 Task: Check the sale-to-list ratio of septic tank in the last 3 years.
Action: Mouse moved to (867, 201)
Screenshot: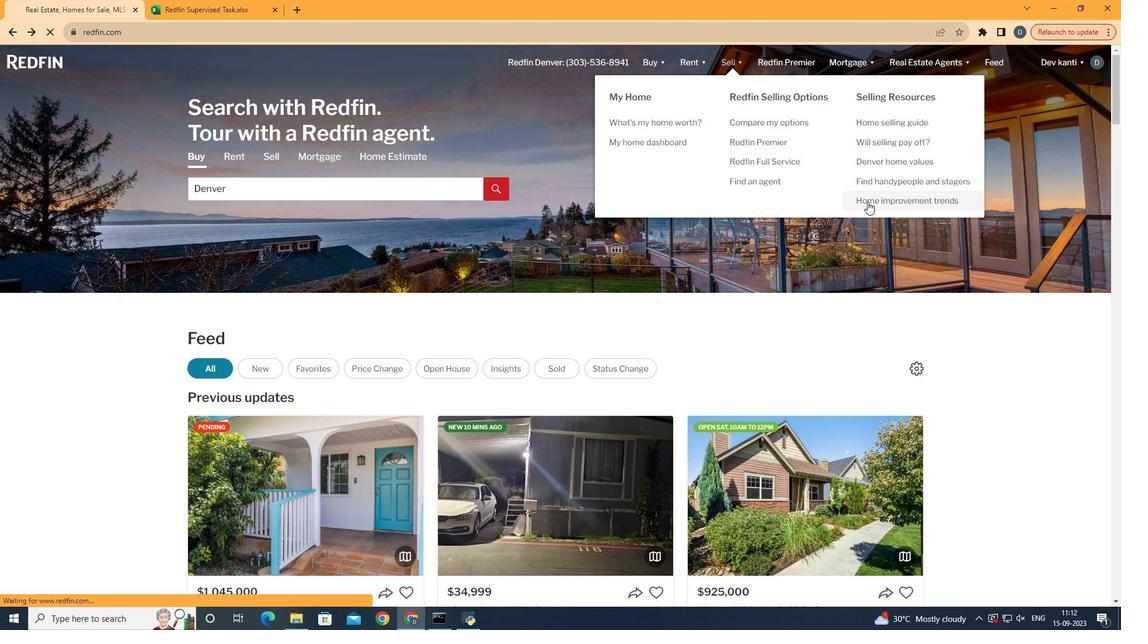 
Action: Mouse pressed left at (867, 201)
Screenshot: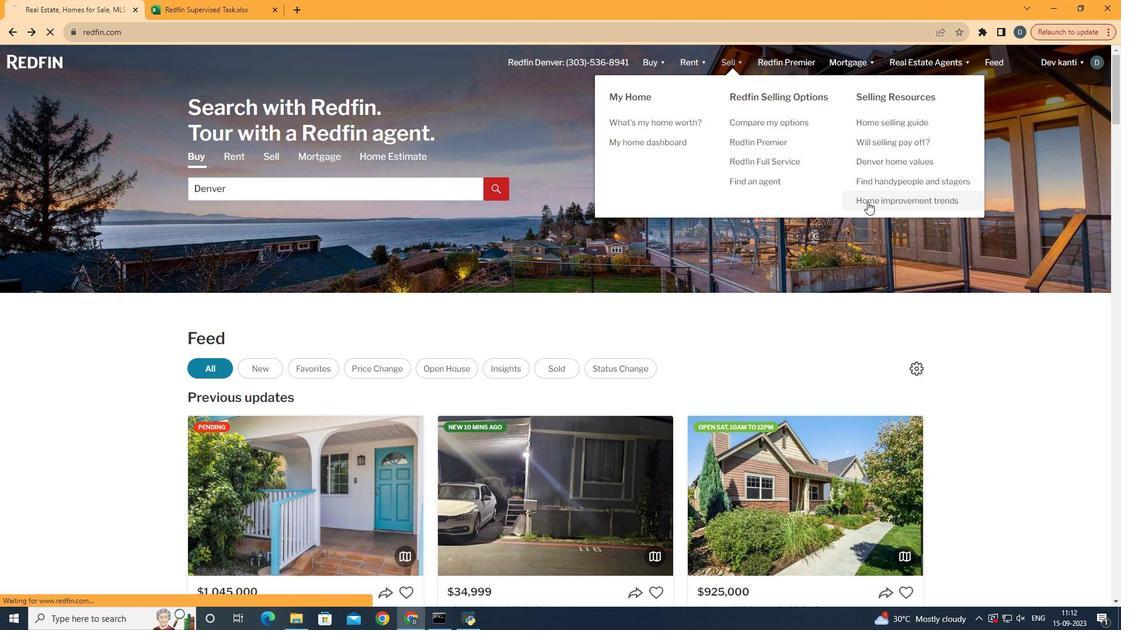 
Action: Mouse moved to (294, 223)
Screenshot: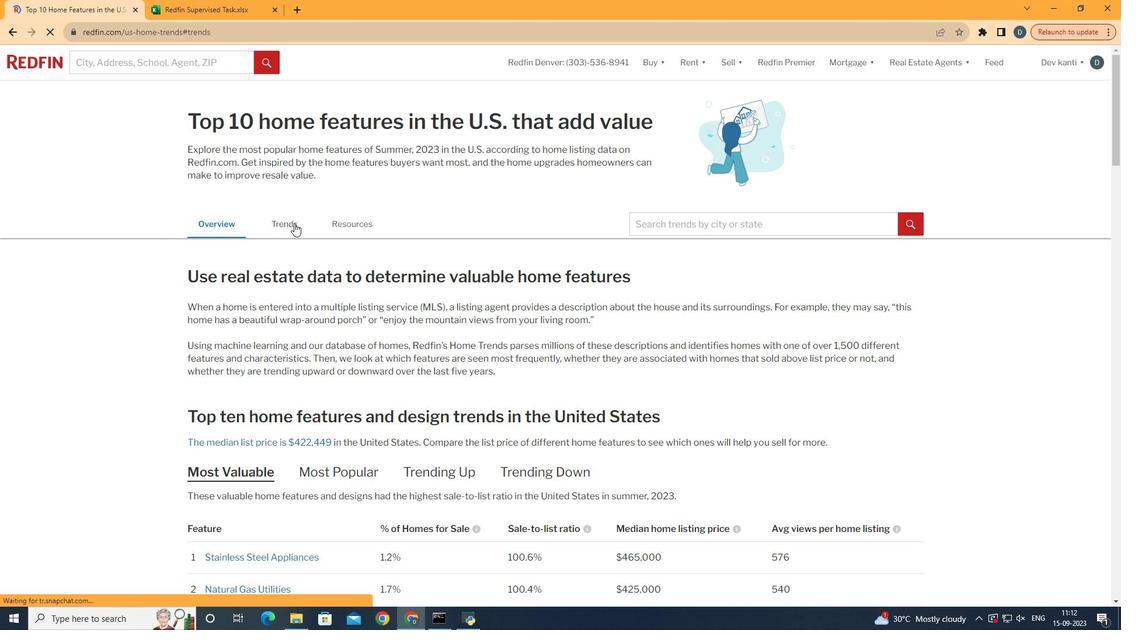 
Action: Mouse pressed left at (294, 223)
Screenshot: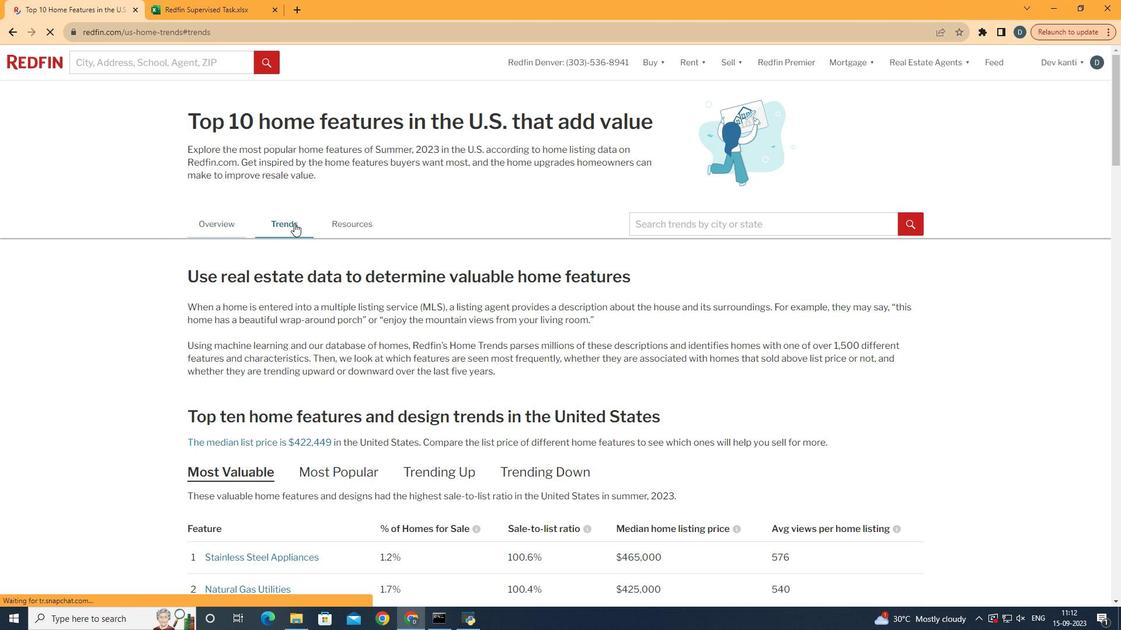 
Action: Mouse moved to (327, 233)
Screenshot: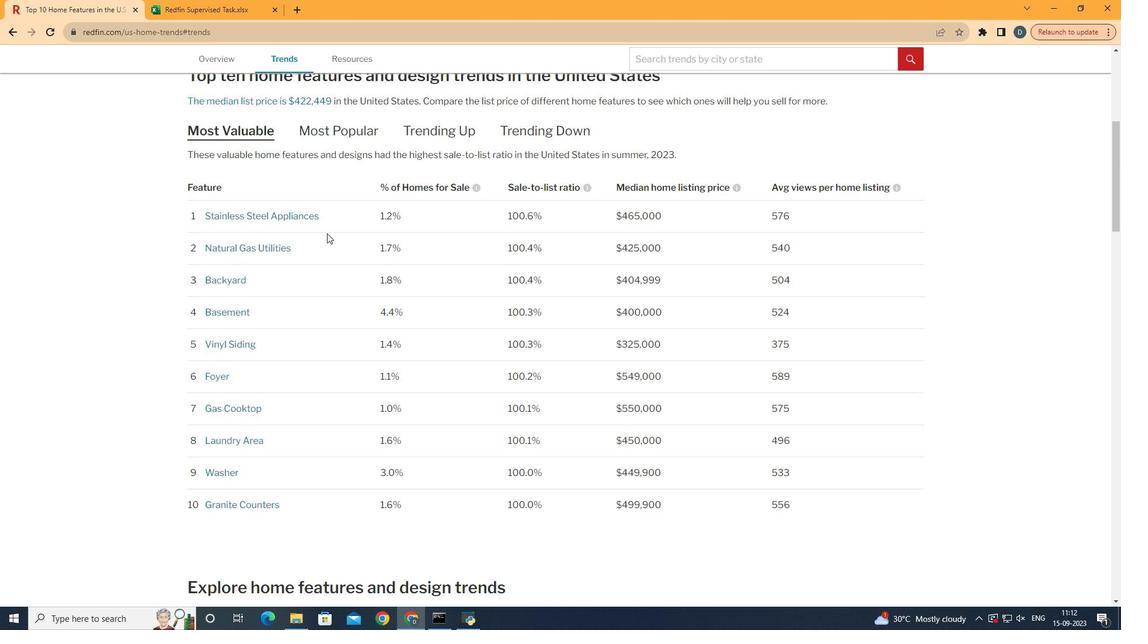 
Action: Mouse scrolled (327, 232) with delta (0, 0)
Screenshot: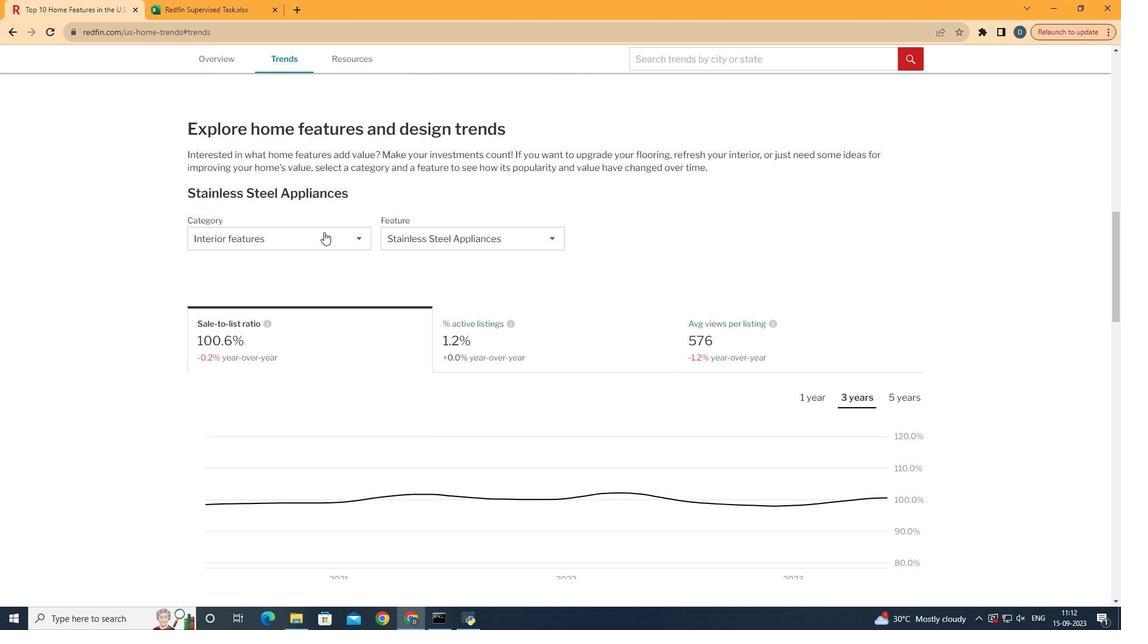 
Action: Mouse scrolled (327, 232) with delta (0, 0)
Screenshot: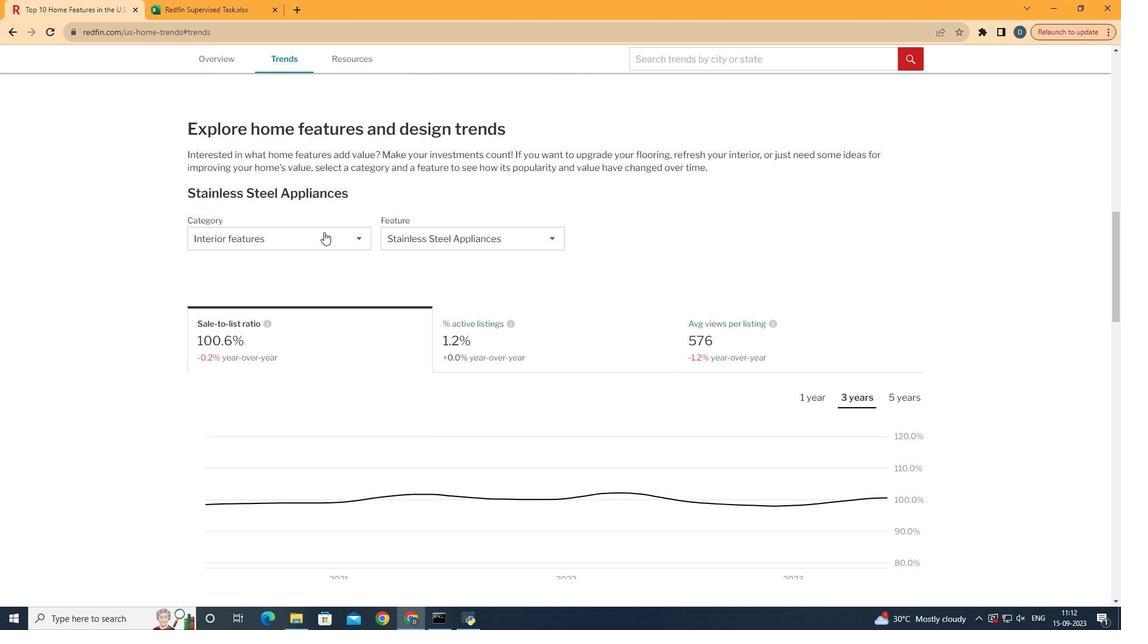 
Action: Mouse scrolled (327, 232) with delta (0, 0)
Screenshot: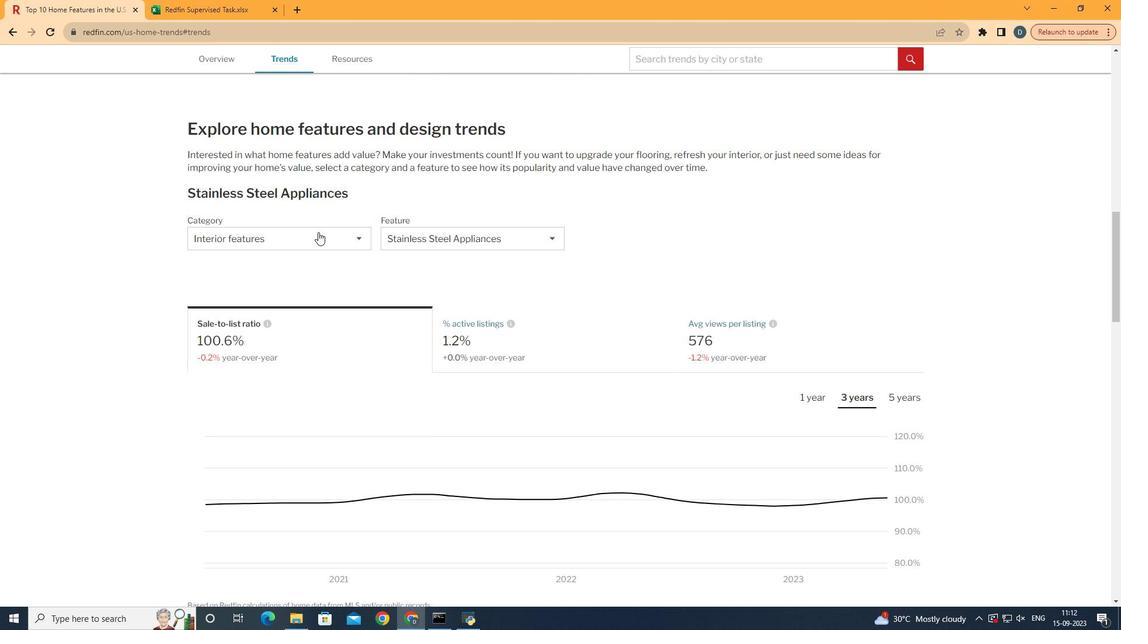 
Action: Mouse scrolled (327, 232) with delta (0, 0)
Screenshot: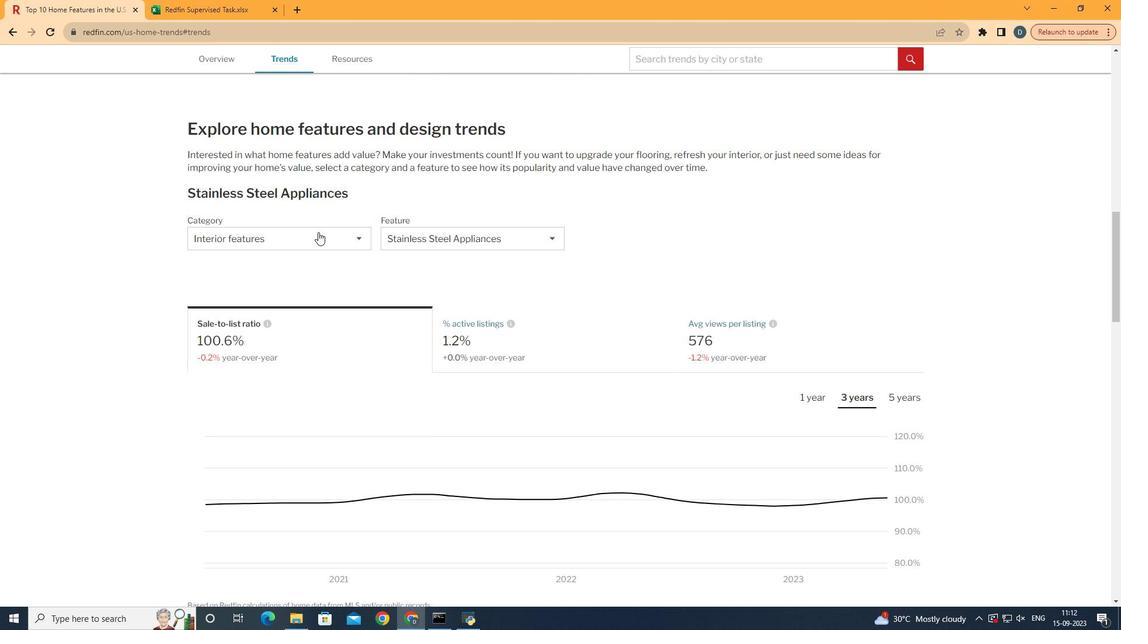 
Action: Mouse scrolled (327, 232) with delta (0, 0)
Screenshot: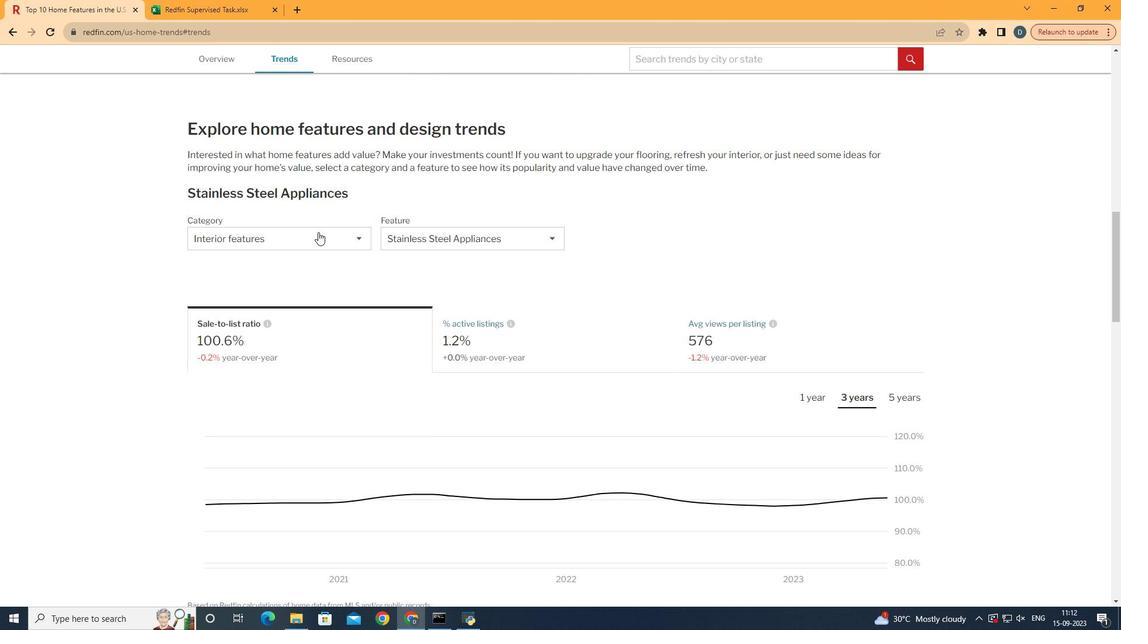 
Action: Mouse scrolled (327, 232) with delta (0, 0)
Screenshot: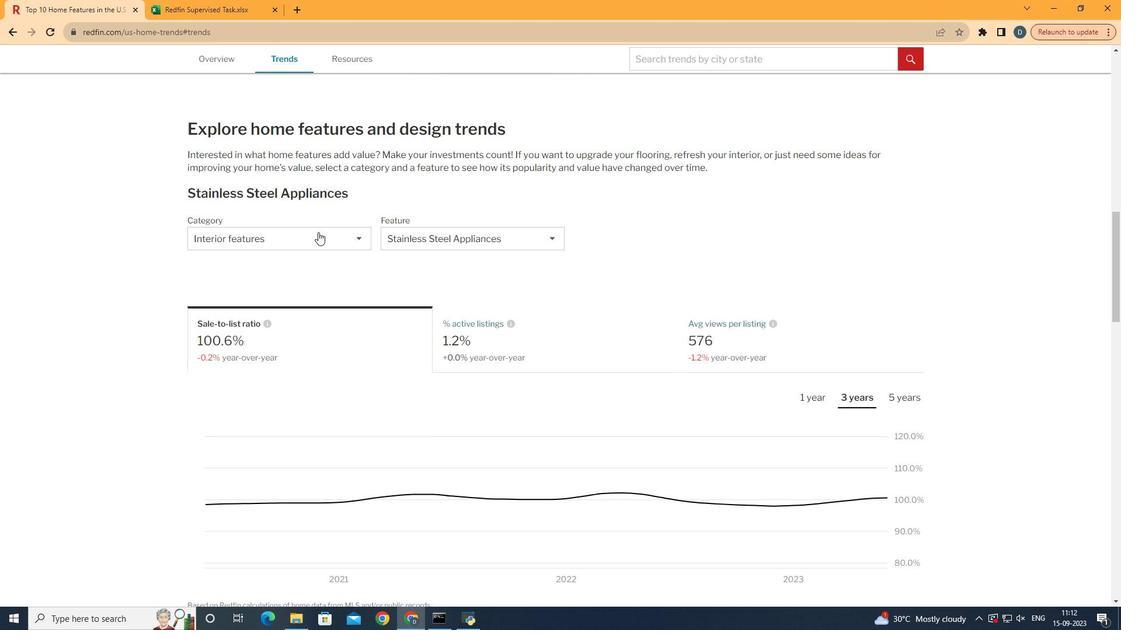 
Action: Mouse scrolled (327, 232) with delta (0, 0)
Screenshot: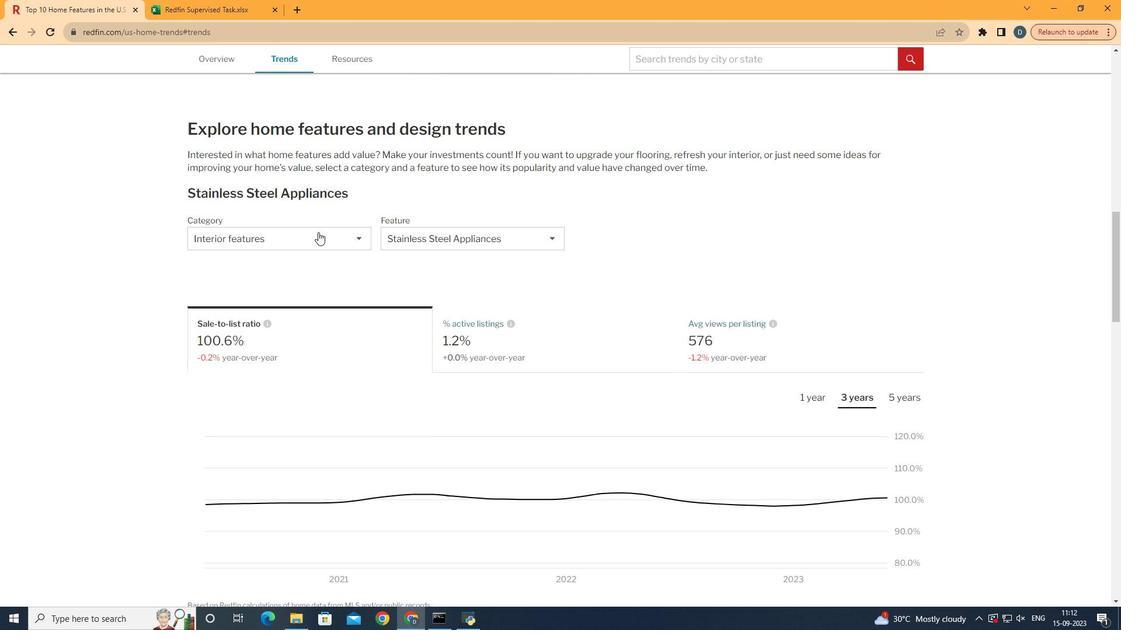 
Action: Mouse moved to (327, 234)
Screenshot: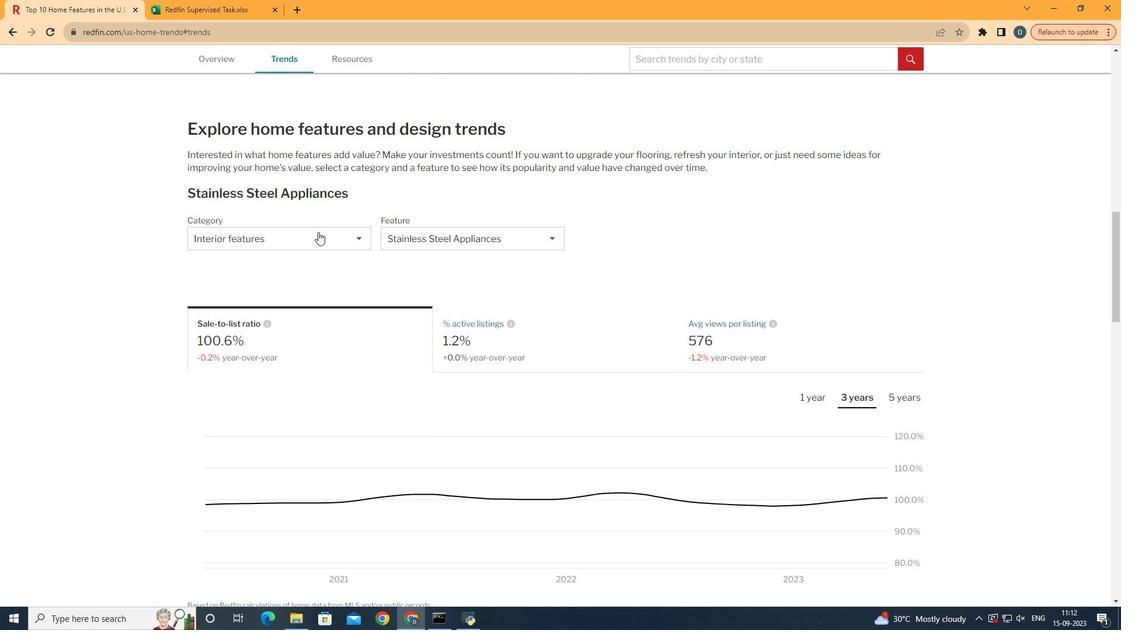 
Action: Mouse scrolled (327, 233) with delta (0, 0)
Screenshot: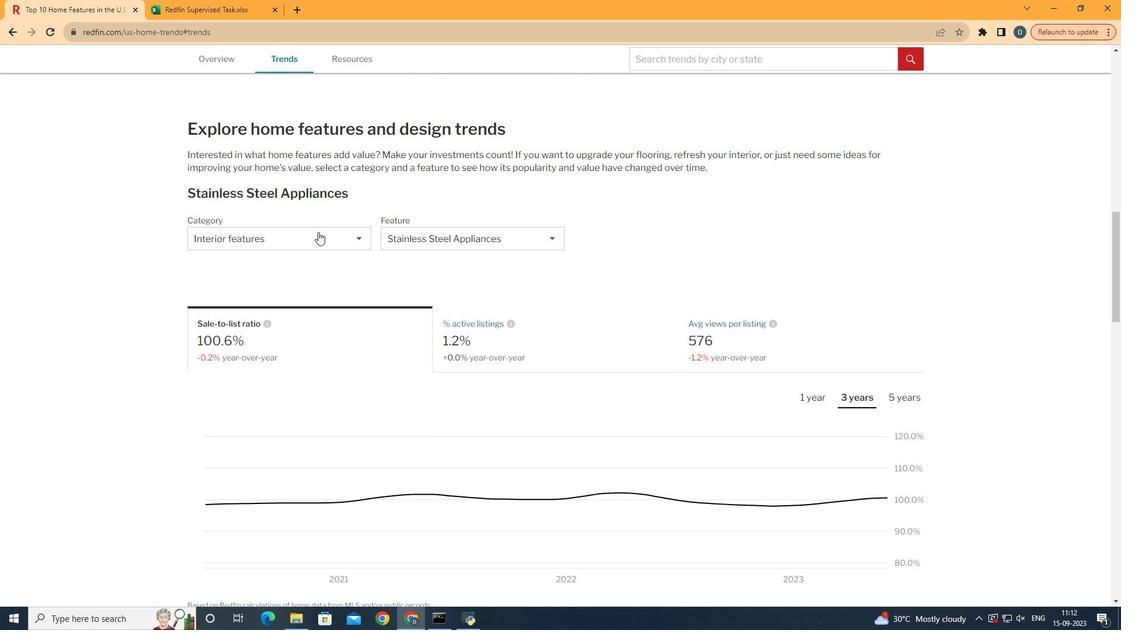 
Action: Mouse moved to (314, 232)
Screenshot: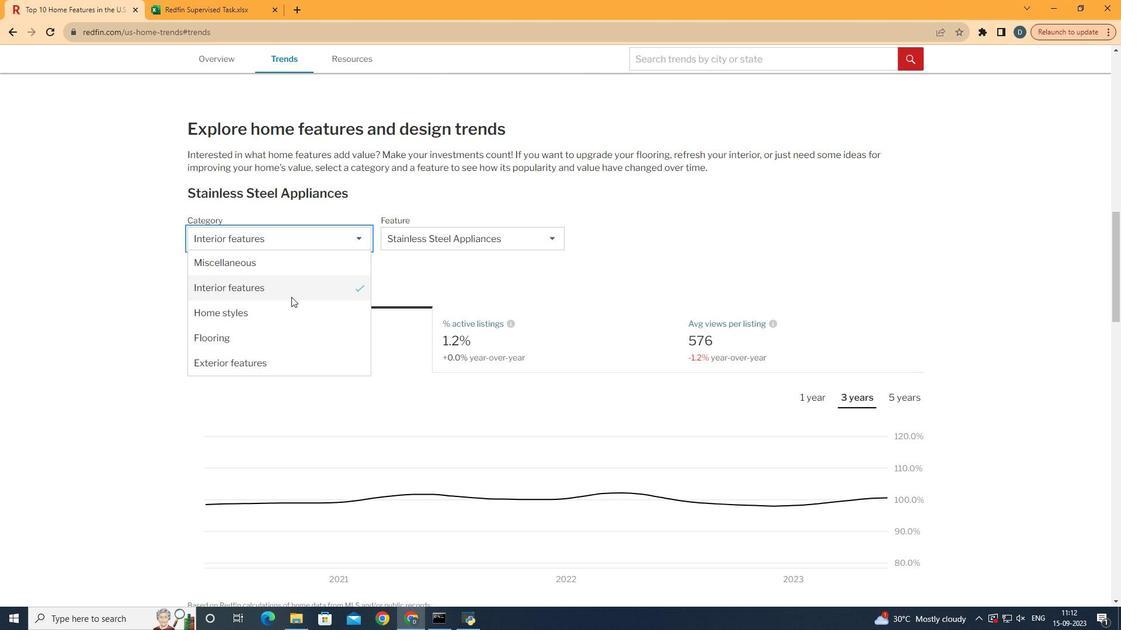 
Action: Mouse pressed left at (314, 232)
Screenshot: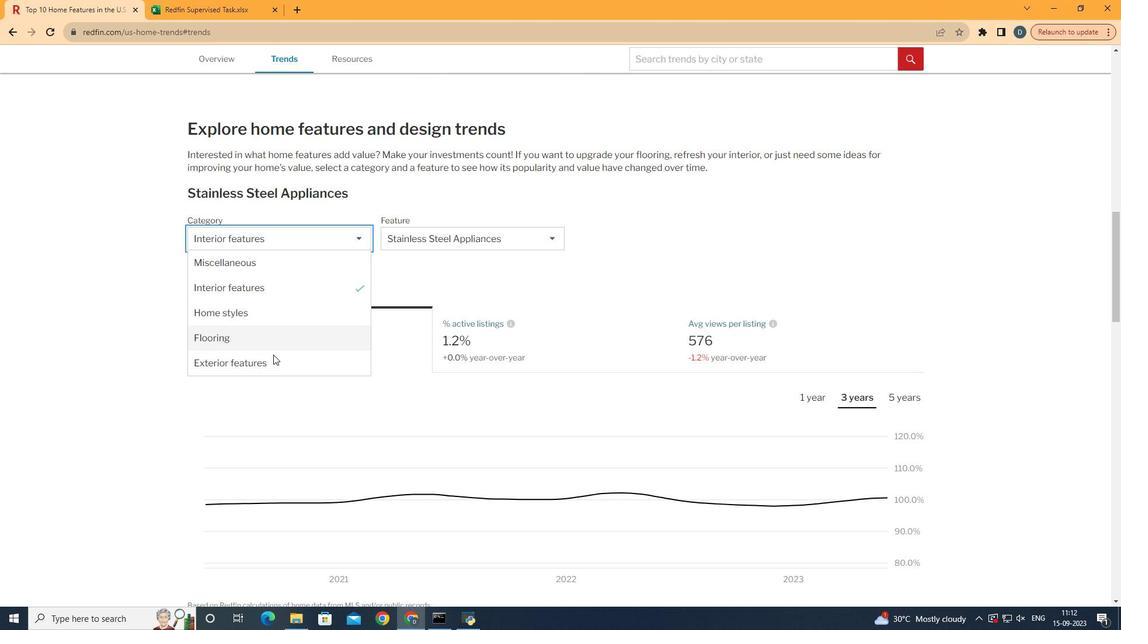 
Action: Mouse moved to (274, 373)
Screenshot: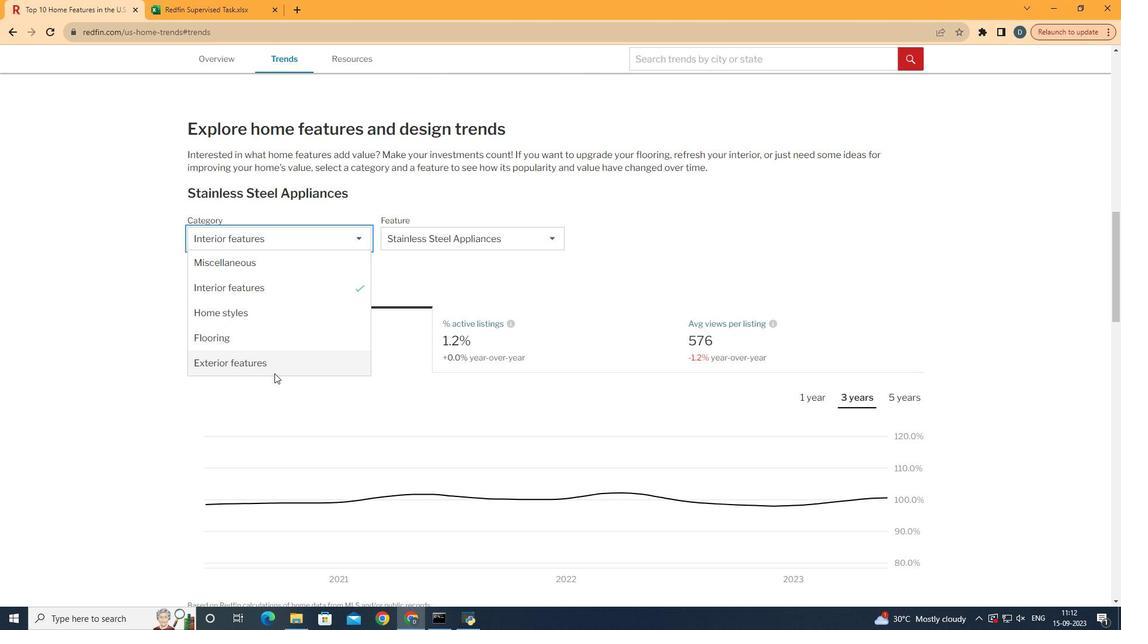 
Action: Mouse pressed left at (274, 373)
Screenshot: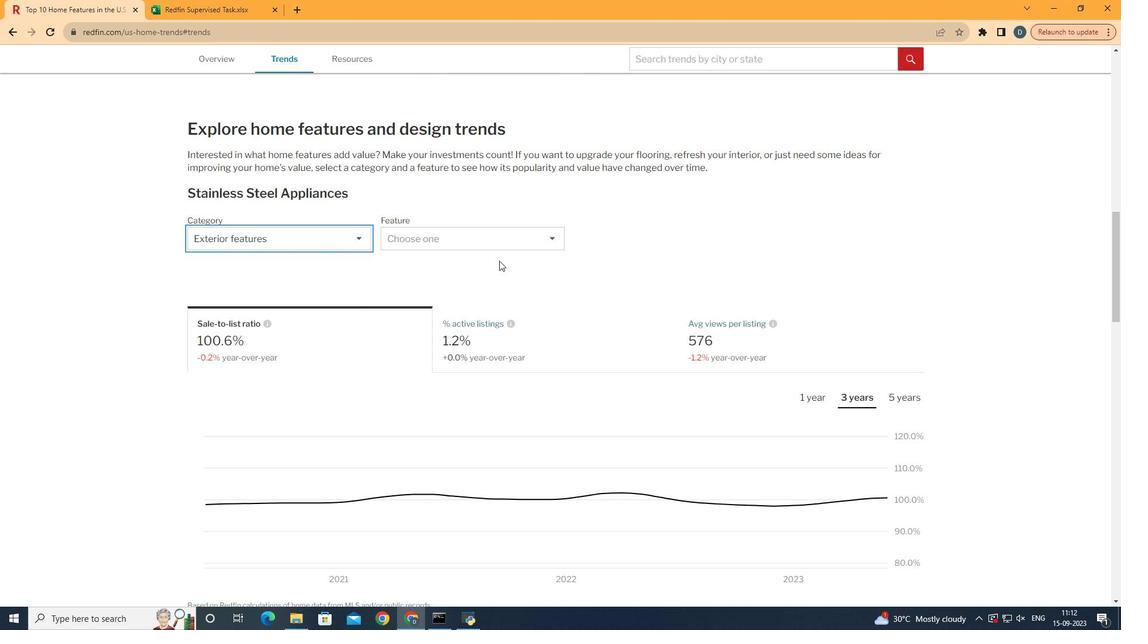 
Action: Mouse moved to (501, 248)
Screenshot: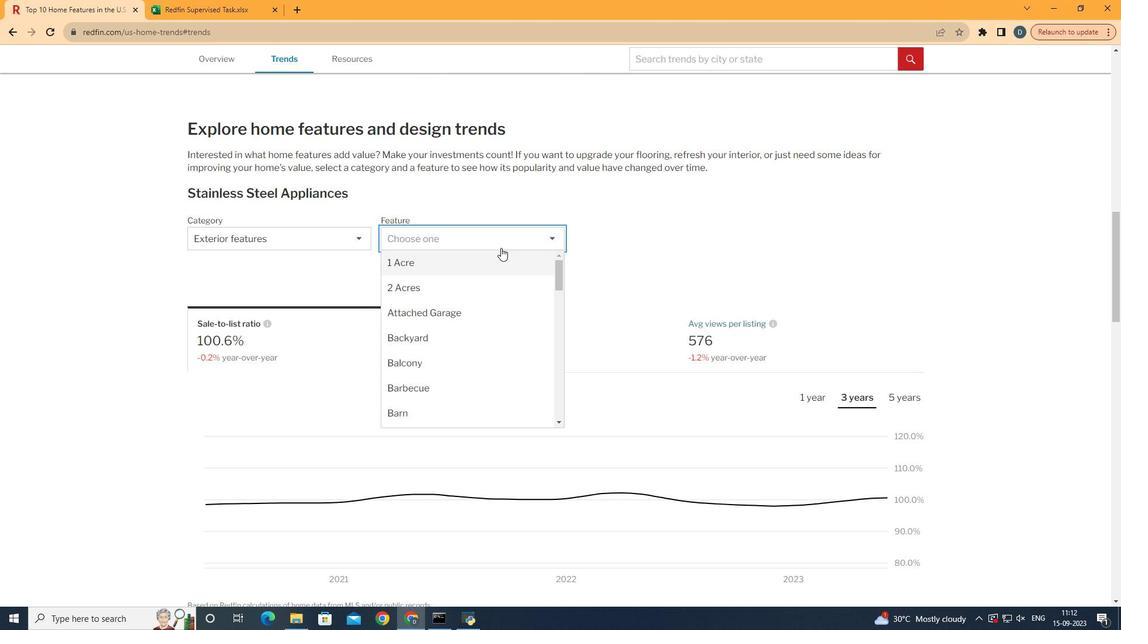 
Action: Mouse pressed left at (501, 248)
Screenshot: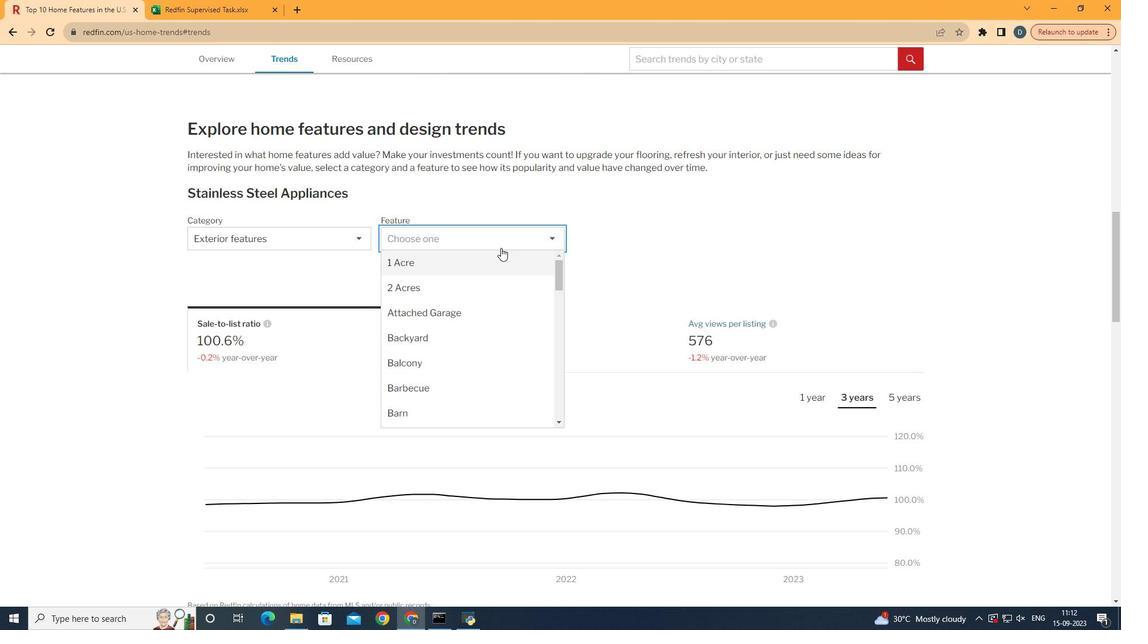 
Action: Mouse moved to (507, 301)
Screenshot: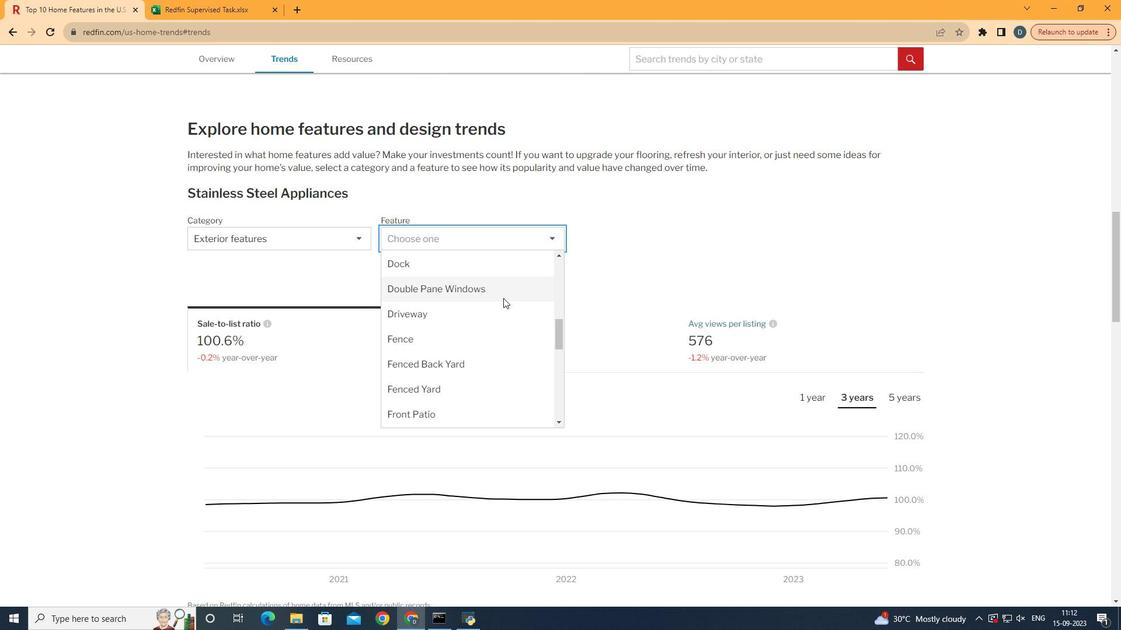
Action: Mouse scrolled (507, 300) with delta (0, 0)
Screenshot: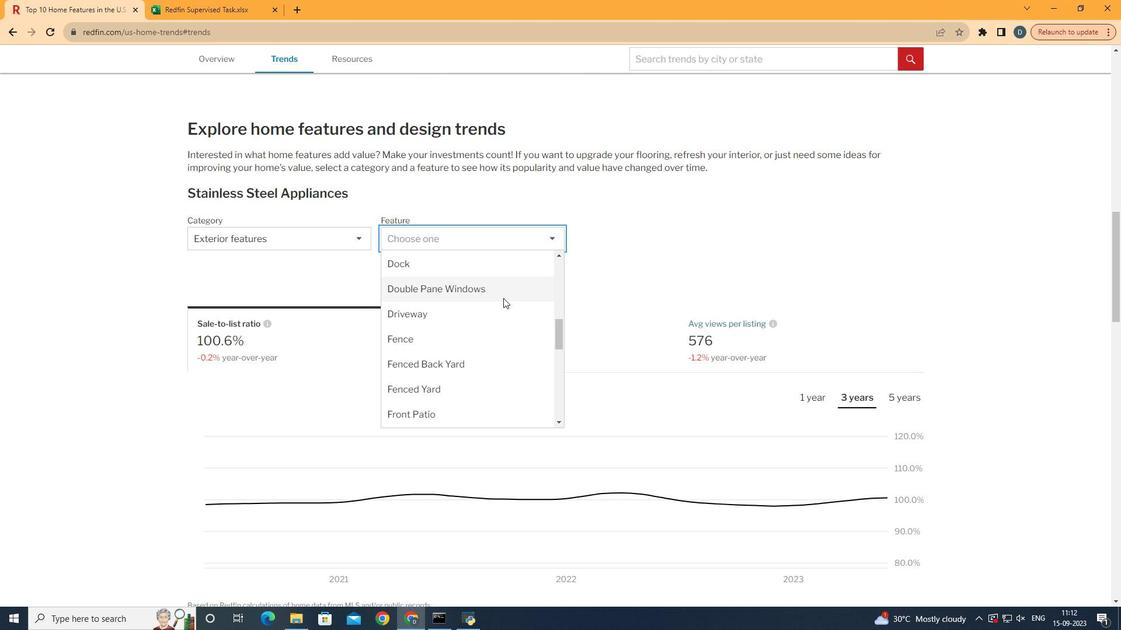 
Action: Mouse moved to (506, 302)
Screenshot: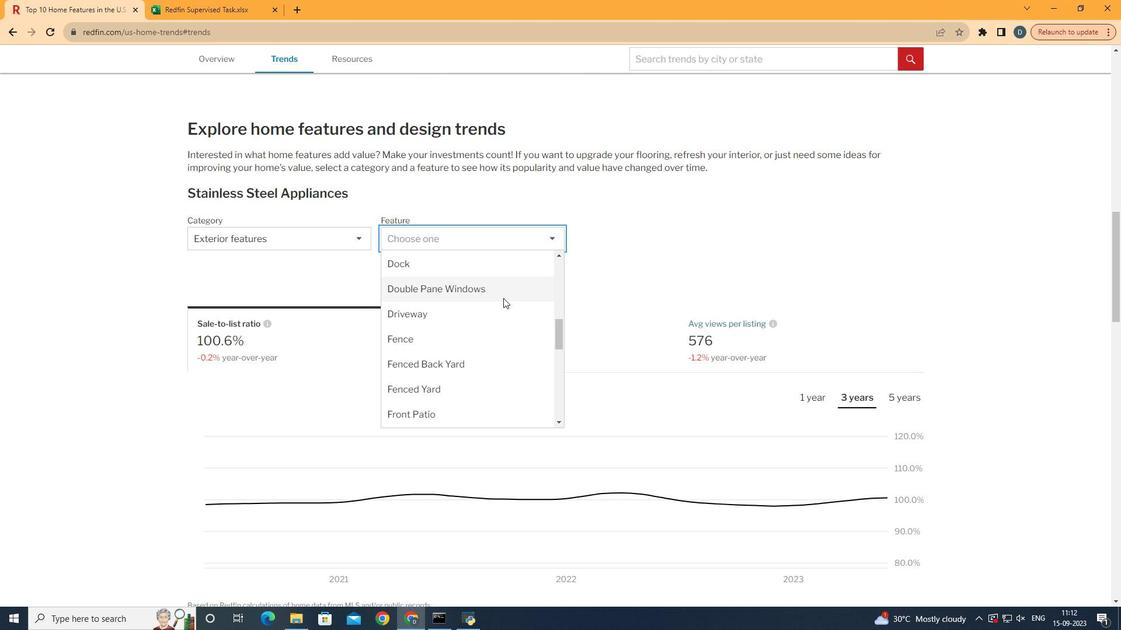 
Action: Mouse scrolled (506, 301) with delta (0, 0)
Screenshot: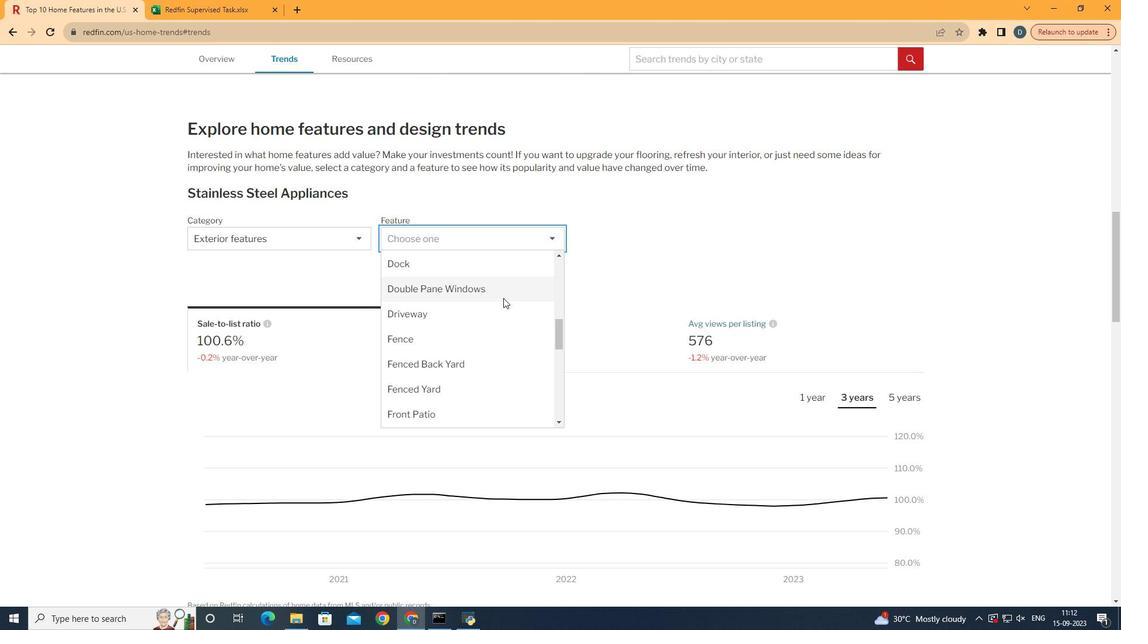 
Action: Mouse scrolled (506, 301) with delta (0, 0)
Screenshot: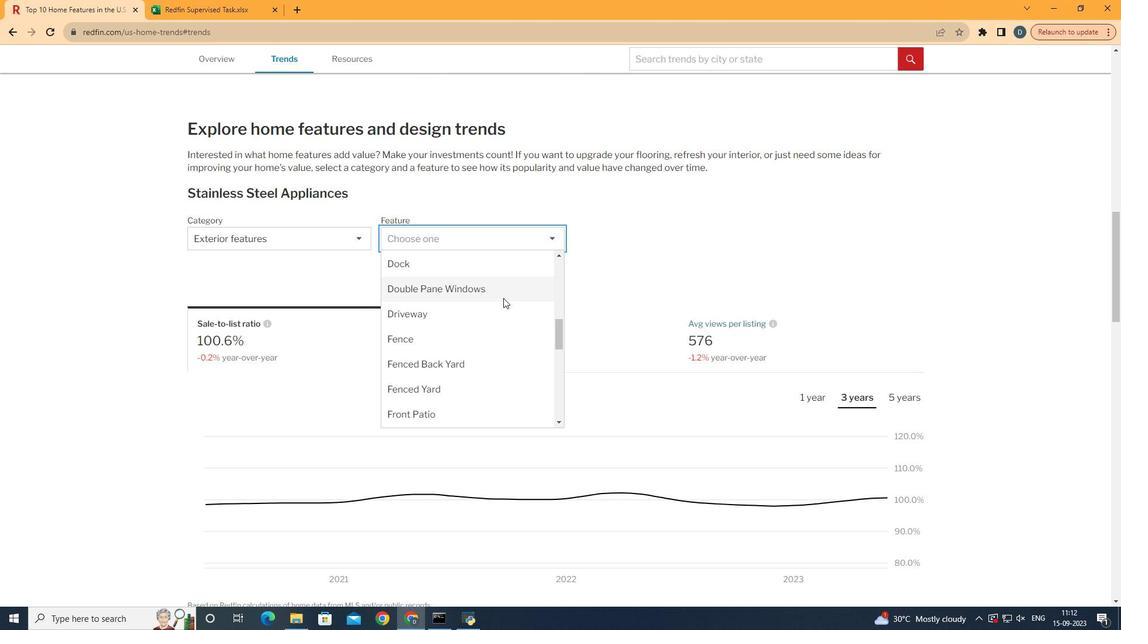 
Action: Mouse scrolled (506, 301) with delta (0, 0)
Screenshot: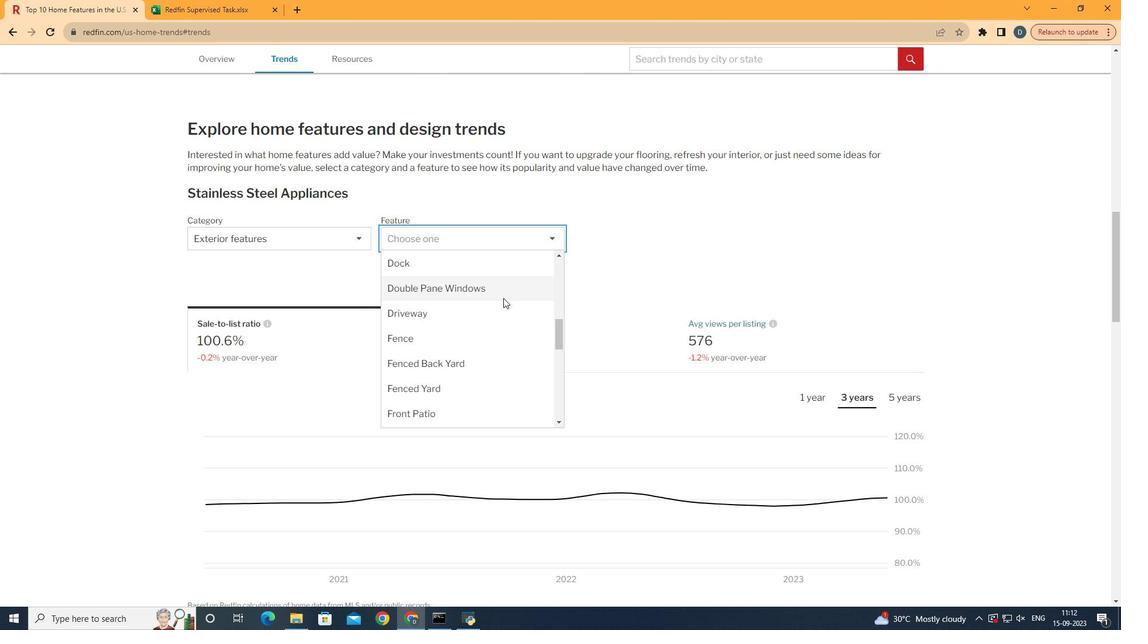 
Action: Mouse scrolled (506, 301) with delta (0, 0)
Screenshot: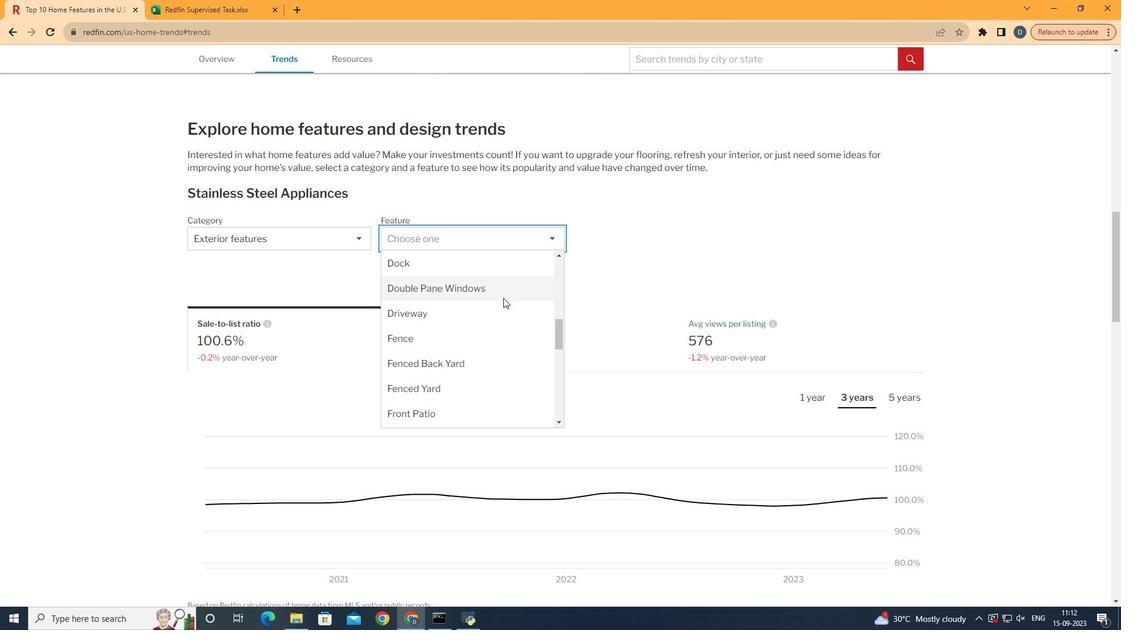 
Action: Mouse scrolled (506, 301) with delta (0, 0)
Screenshot: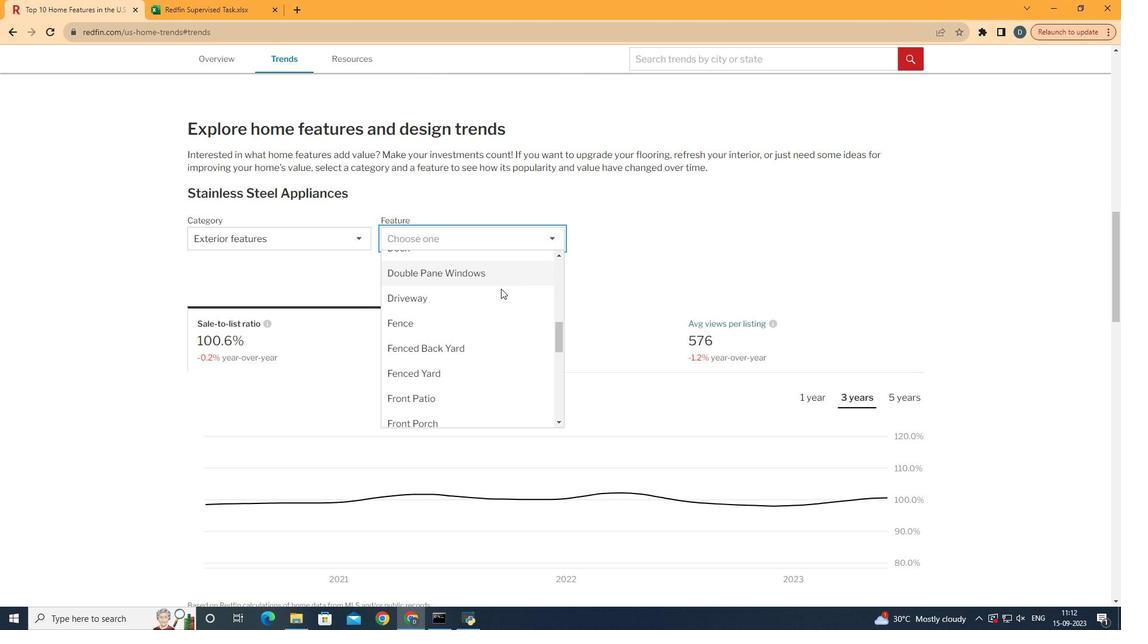 
Action: Mouse moved to (503, 298)
Screenshot: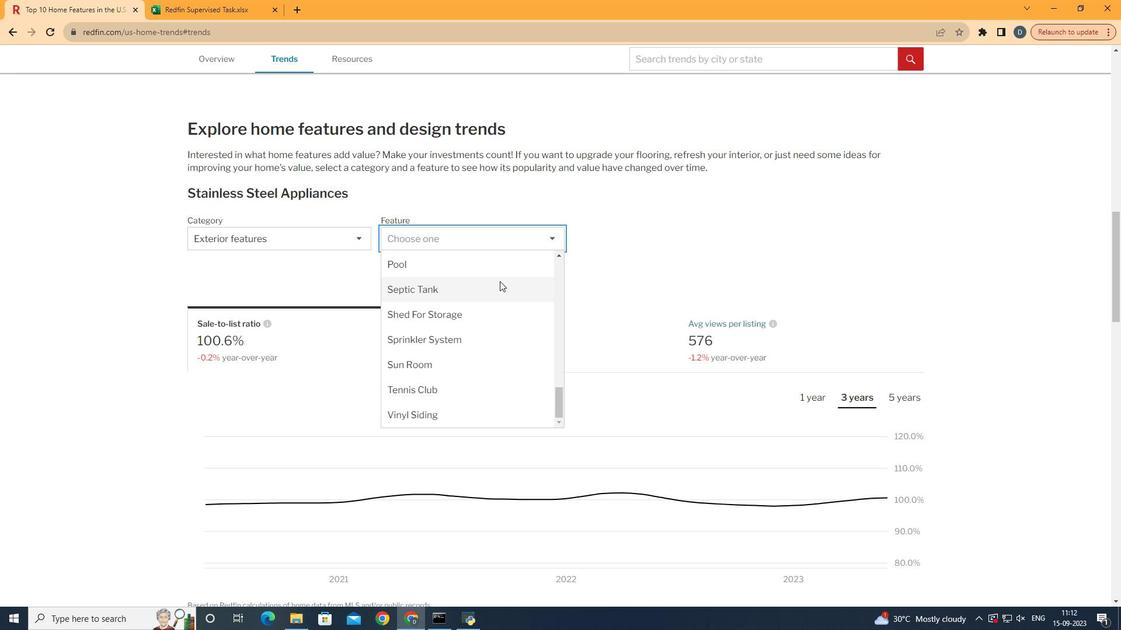 
Action: Mouse scrolled (503, 297) with delta (0, 0)
Screenshot: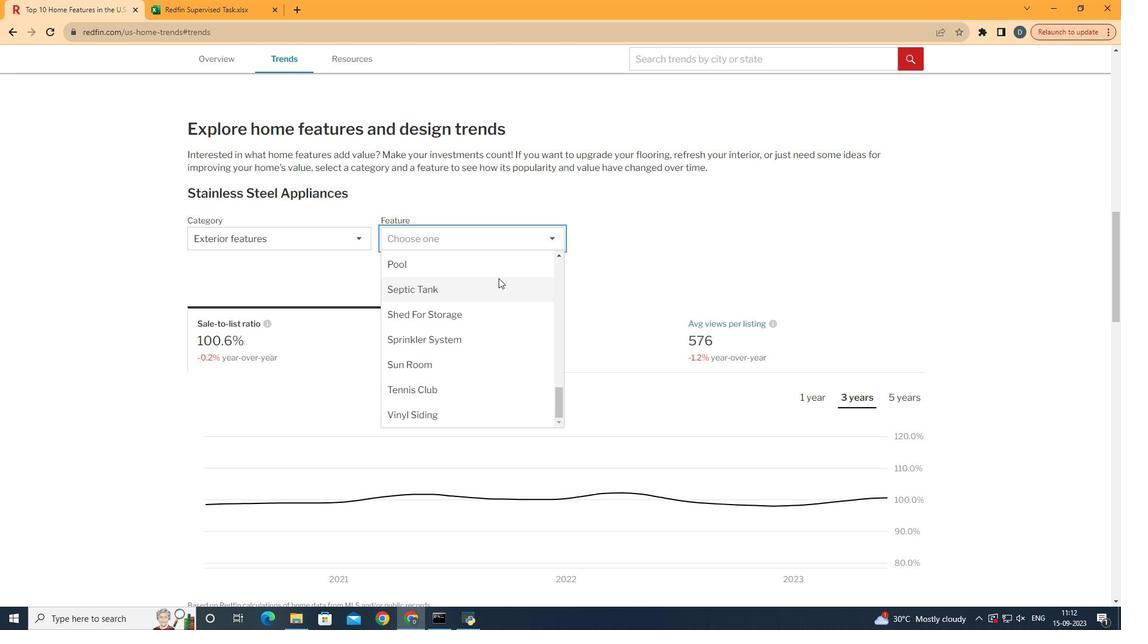 
Action: Mouse scrolled (503, 297) with delta (0, 0)
Screenshot: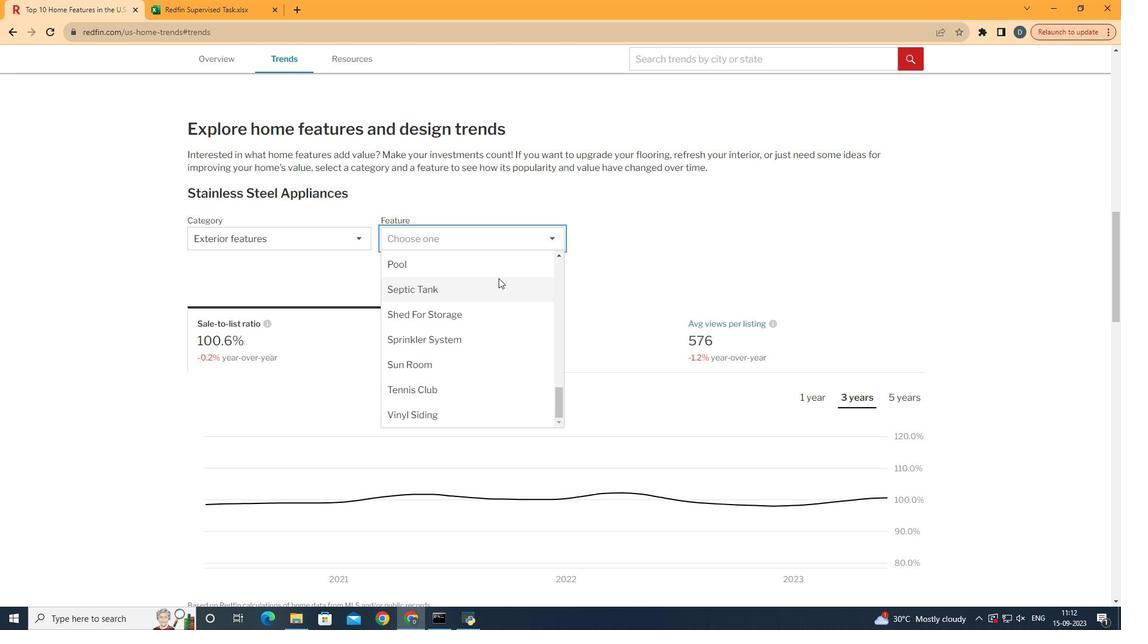 
Action: Mouse scrolled (503, 297) with delta (0, 0)
Screenshot: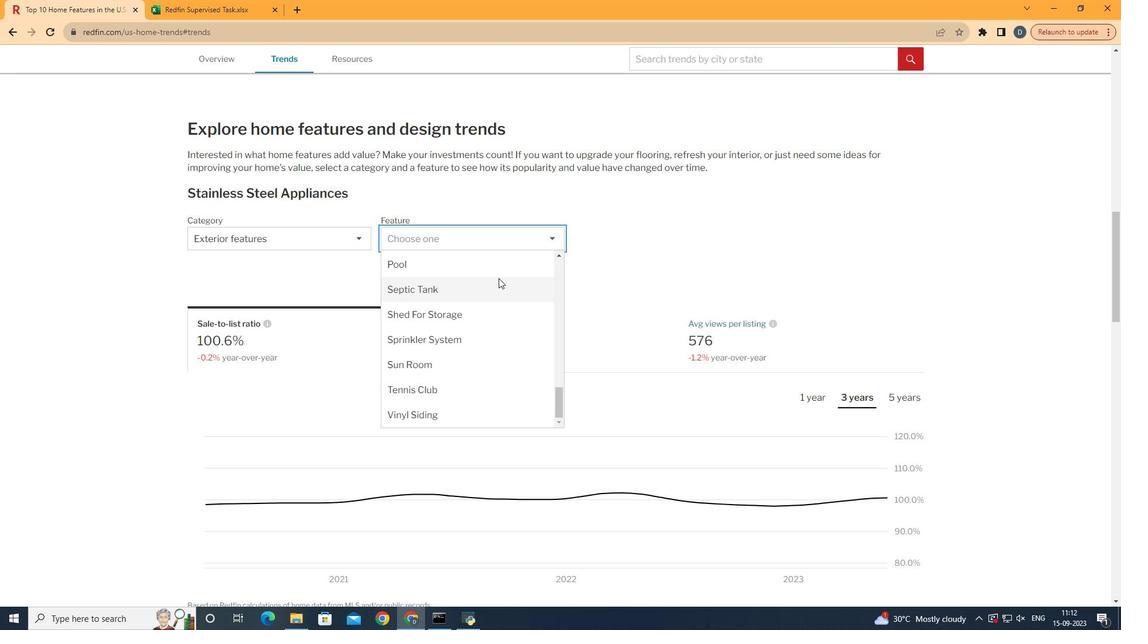 
Action: Mouse scrolled (503, 297) with delta (0, 0)
Screenshot: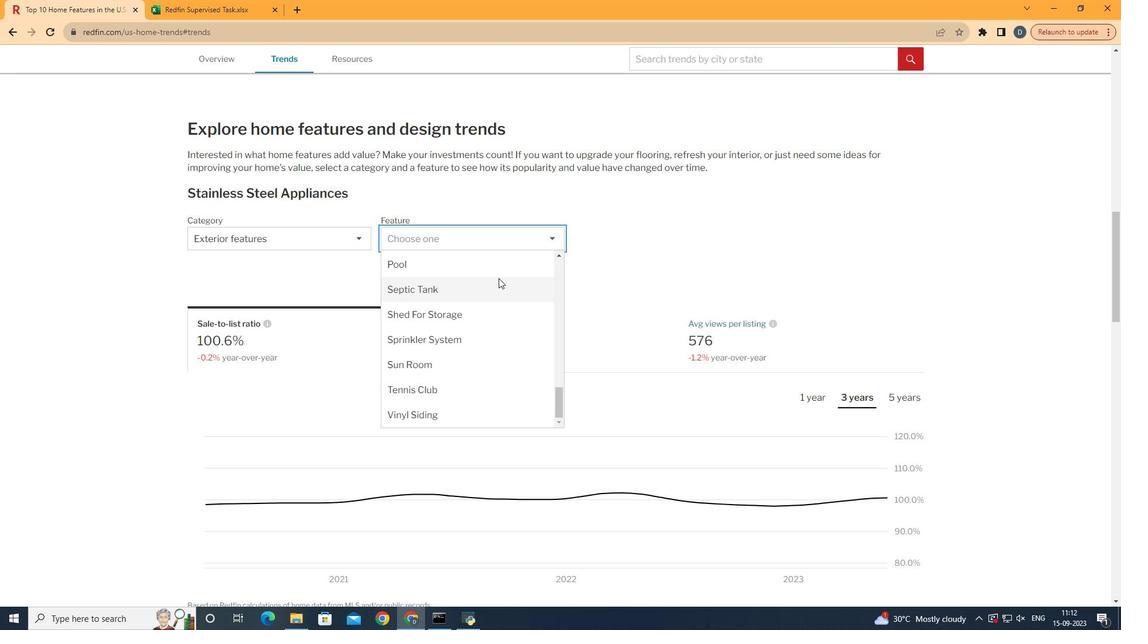 
Action: Mouse moved to (503, 297)
Screenshot: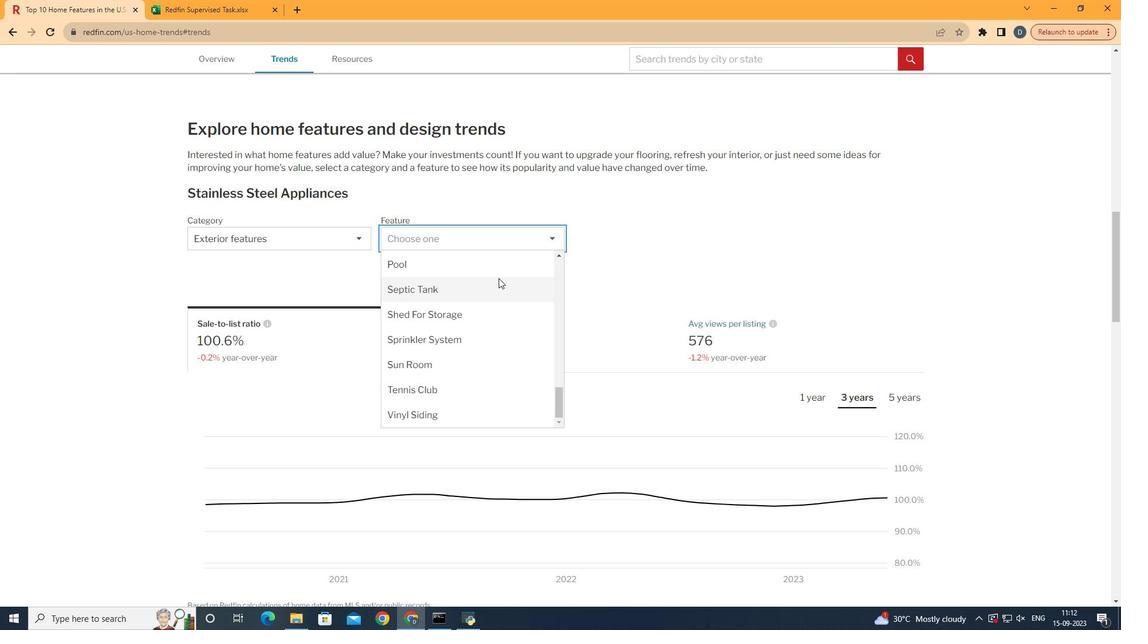 
Action: Mouse scrolled (503, 296) with delta (0, 0)
Screenshot: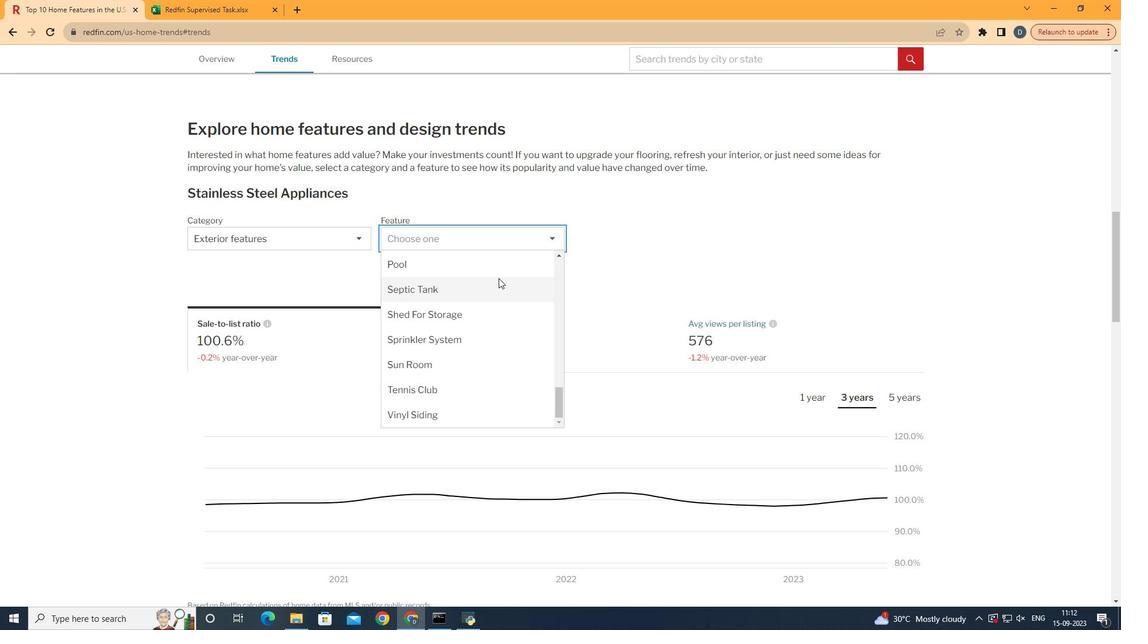 
Action: Mouse moved to (502, 293)
Screenshot: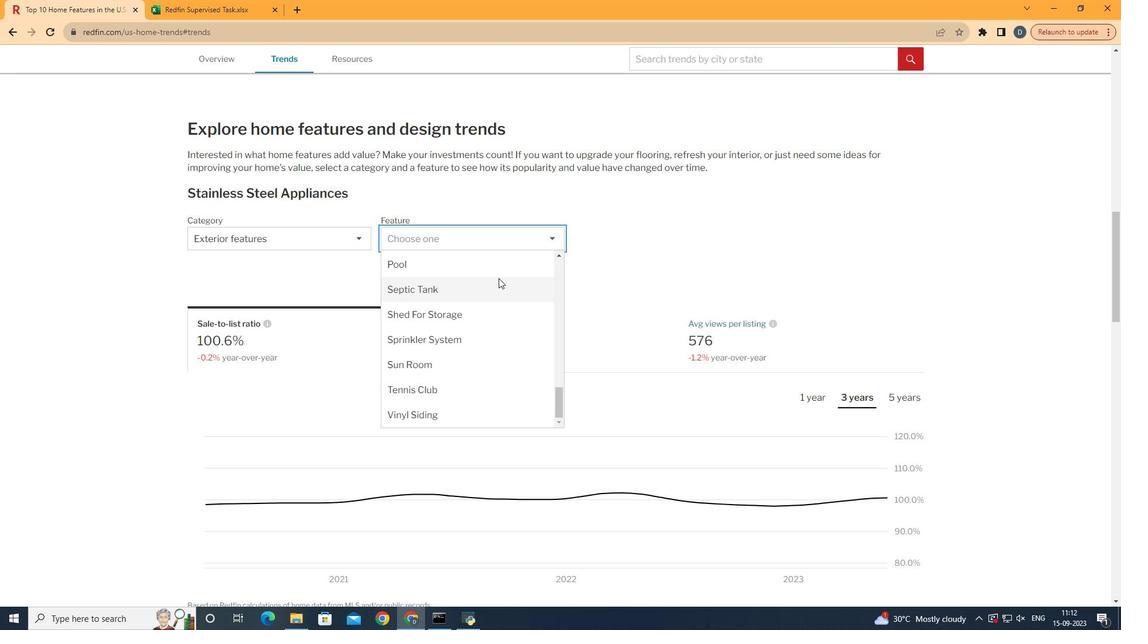 
Action: Mouse scrolled (502, 293) with delta (0, 0)
Screenshot: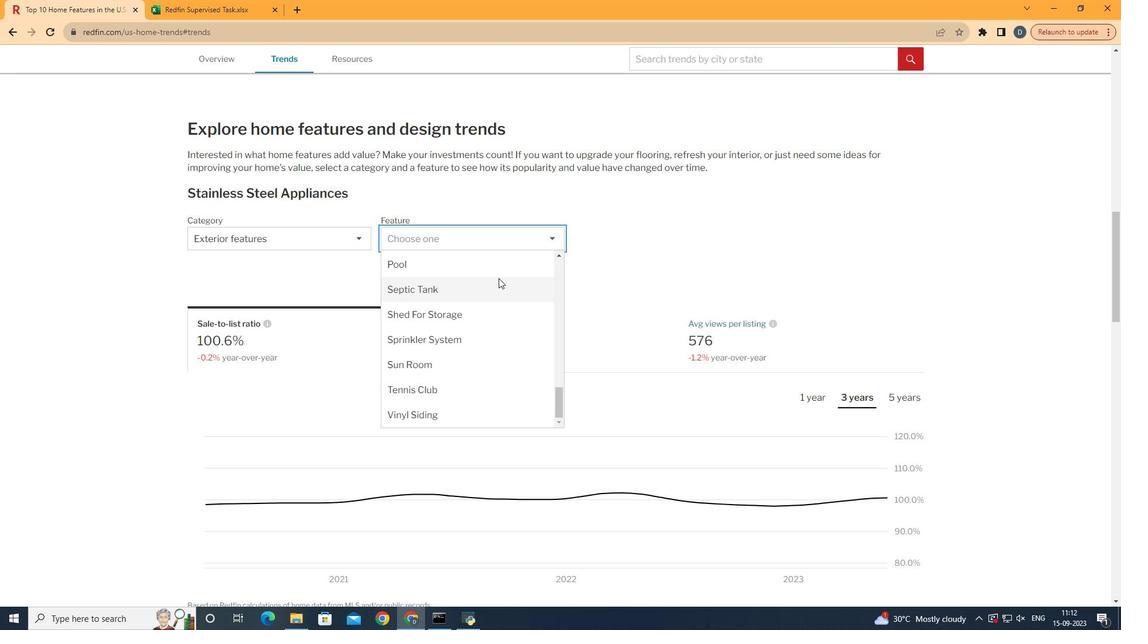 
Action: Mouse moved to (501, 289)
Screenshot: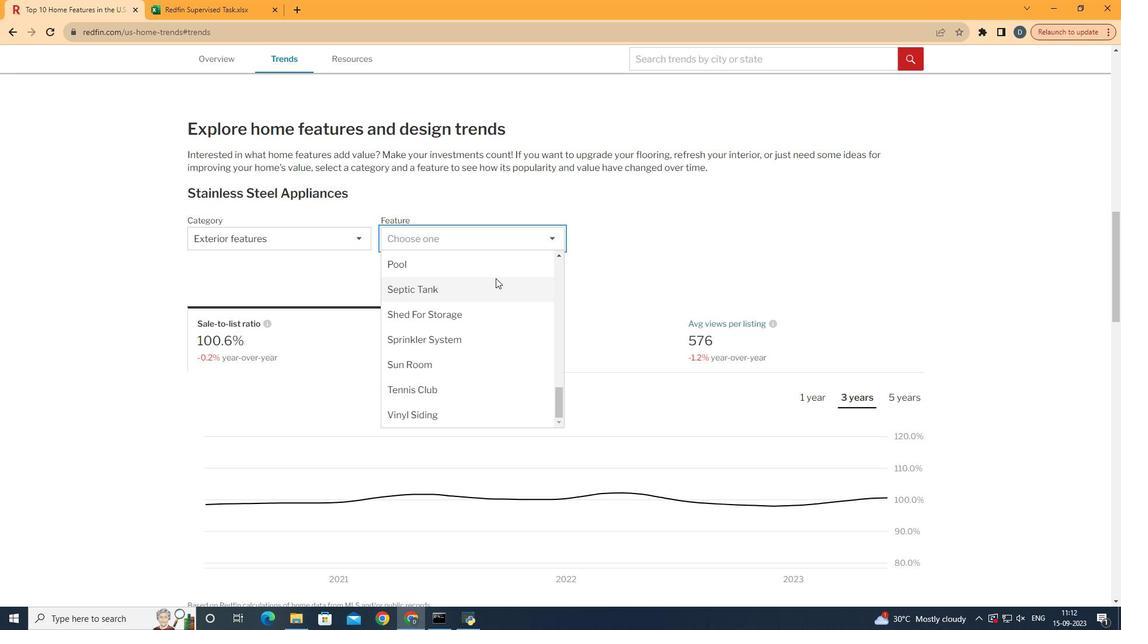 
Action: Mouse scrolled (501, 289) with delta (0, 0)
Screenshot: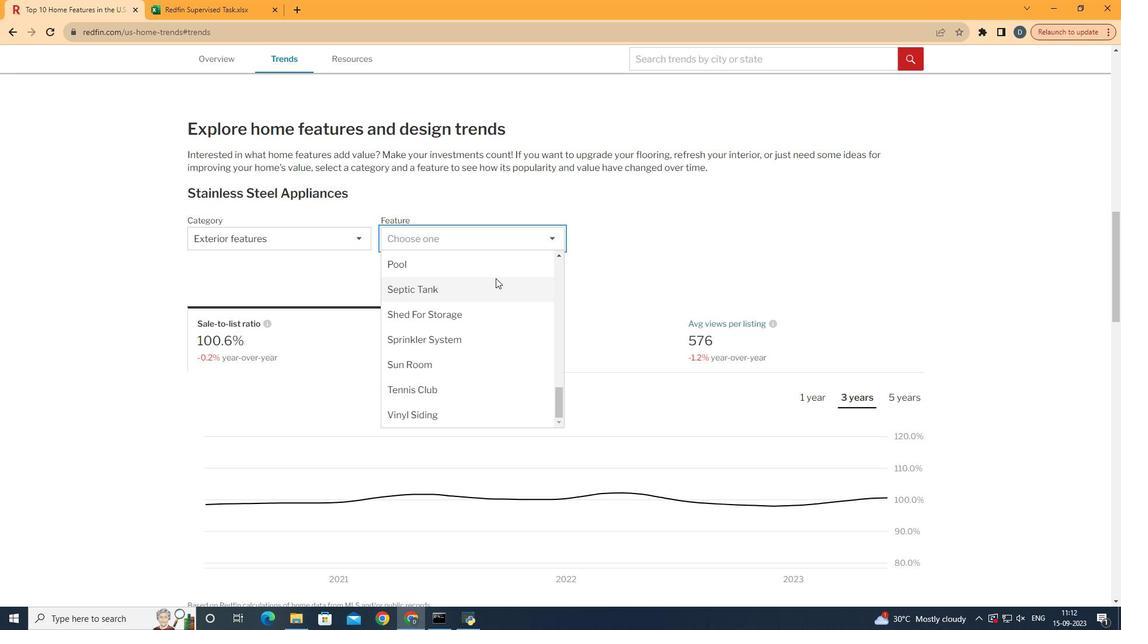 
Action: Mouse moved to (467, 288)
Screenshot: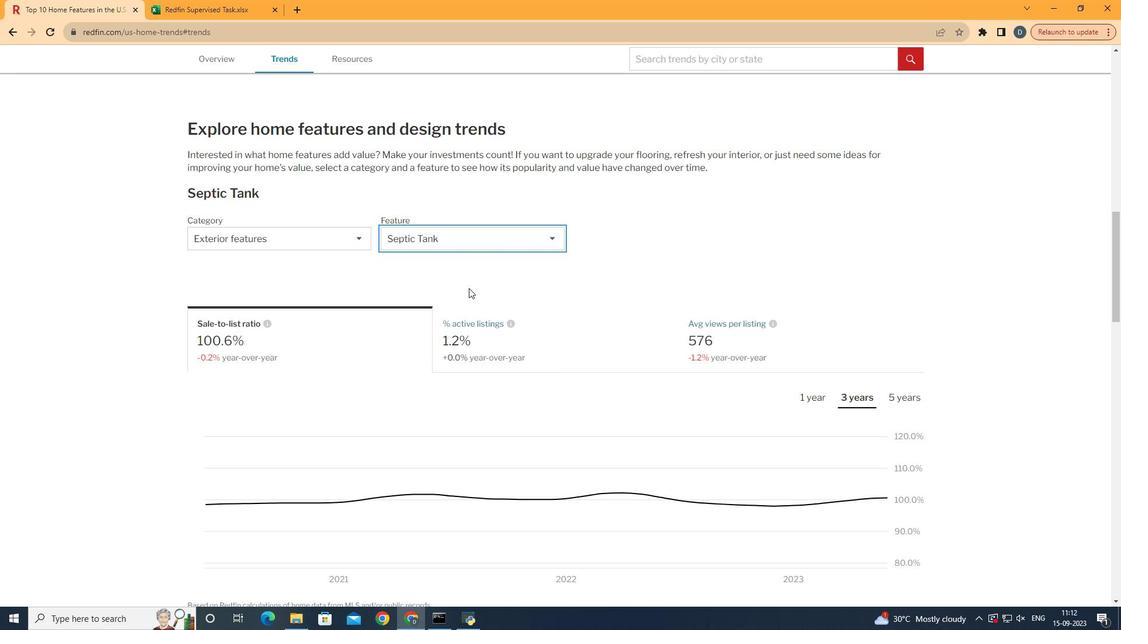 
Action: Mouse pressed left at (467, 288)
Screenshot: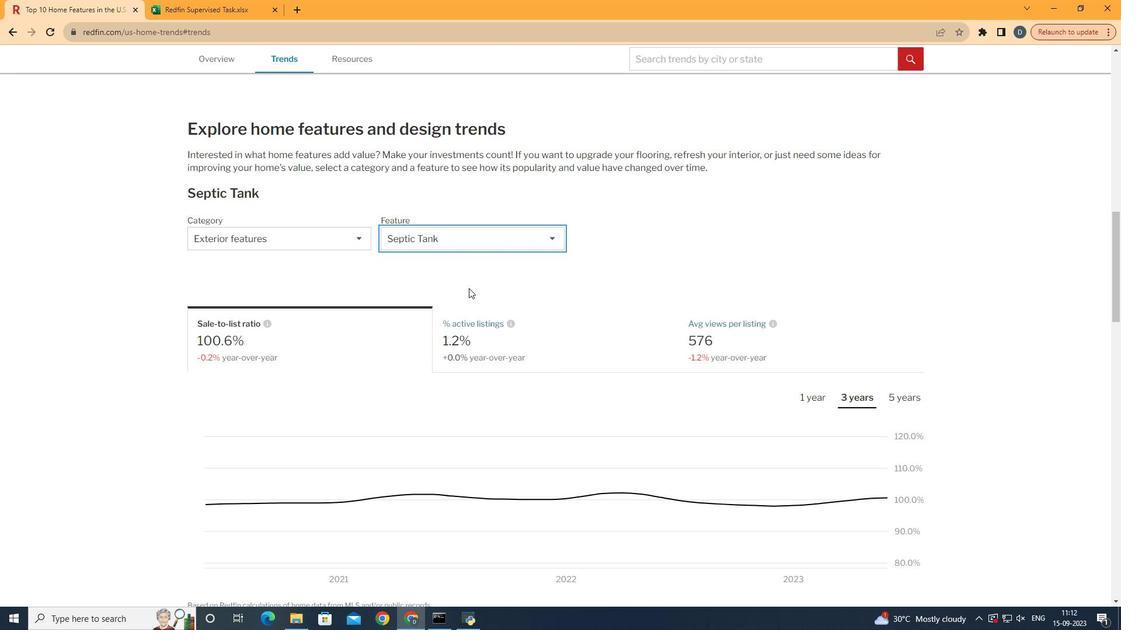 
Action: Mouse moved to (470, 287)
Screenshot: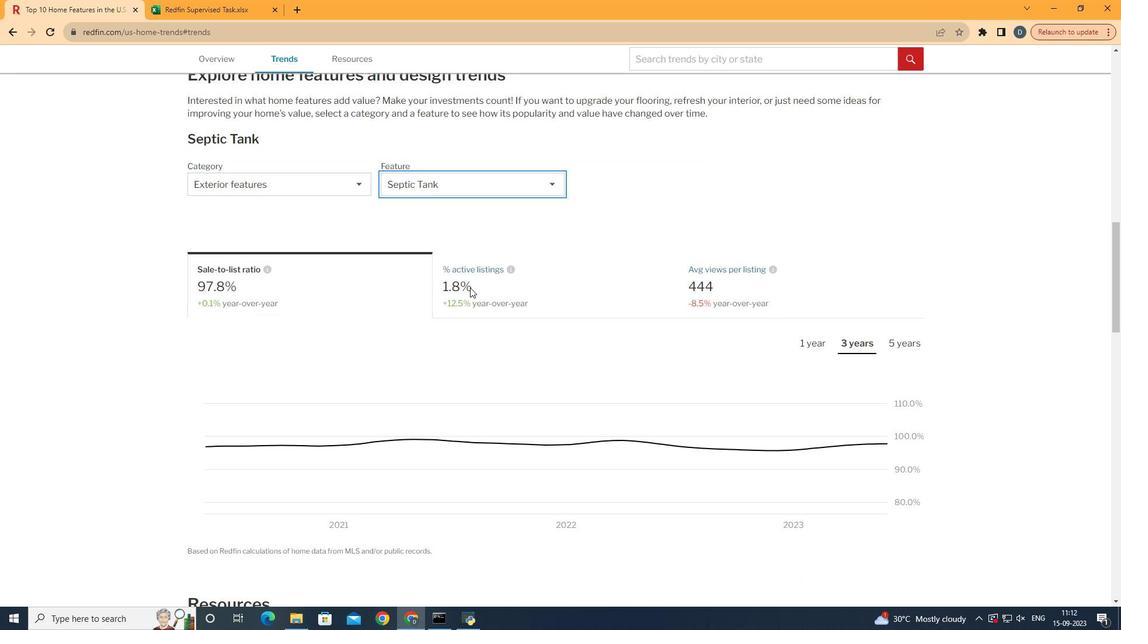 
Action: Mouse scrolled (470, 287) with delta (0, 0)
Screenshot: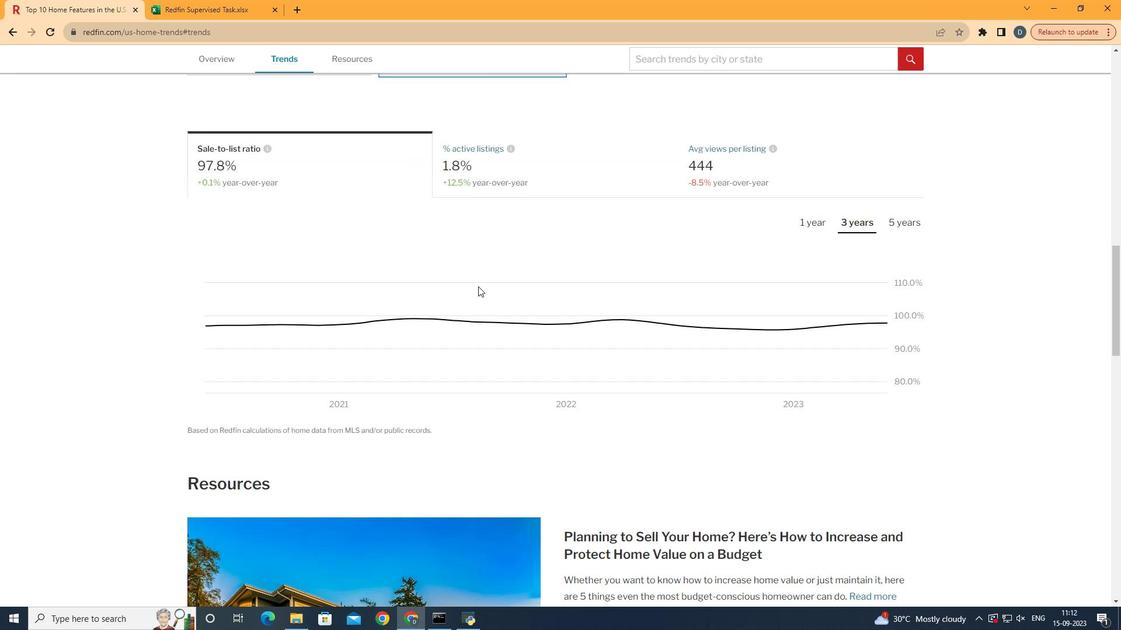 
Action: Mouse scrolled (470, 287) with delta (0, 0)
Screenshot: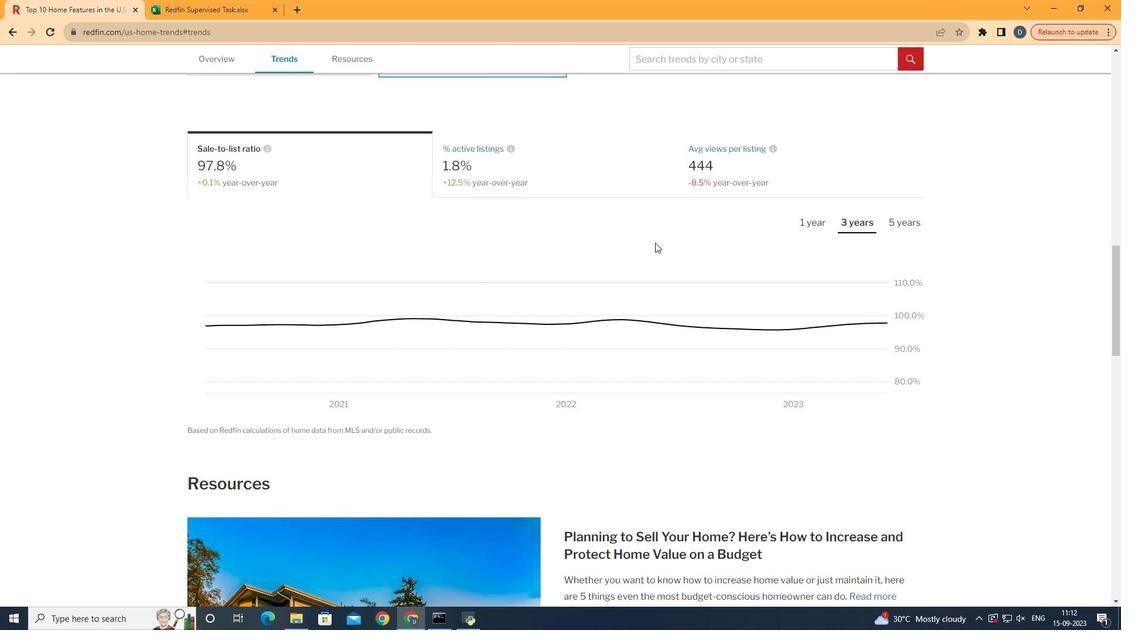 
Action: Mouse scrolled (470, 287) with delta (0, 0)
Screenshot: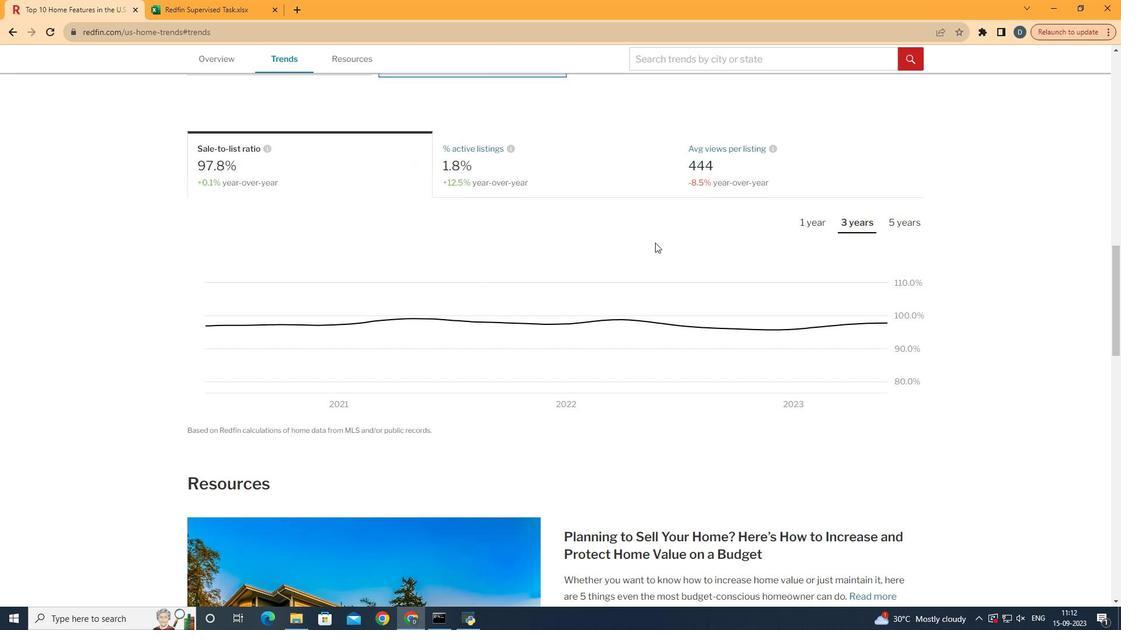 
Action: Mouse moved to (872, 229)
Screenshot: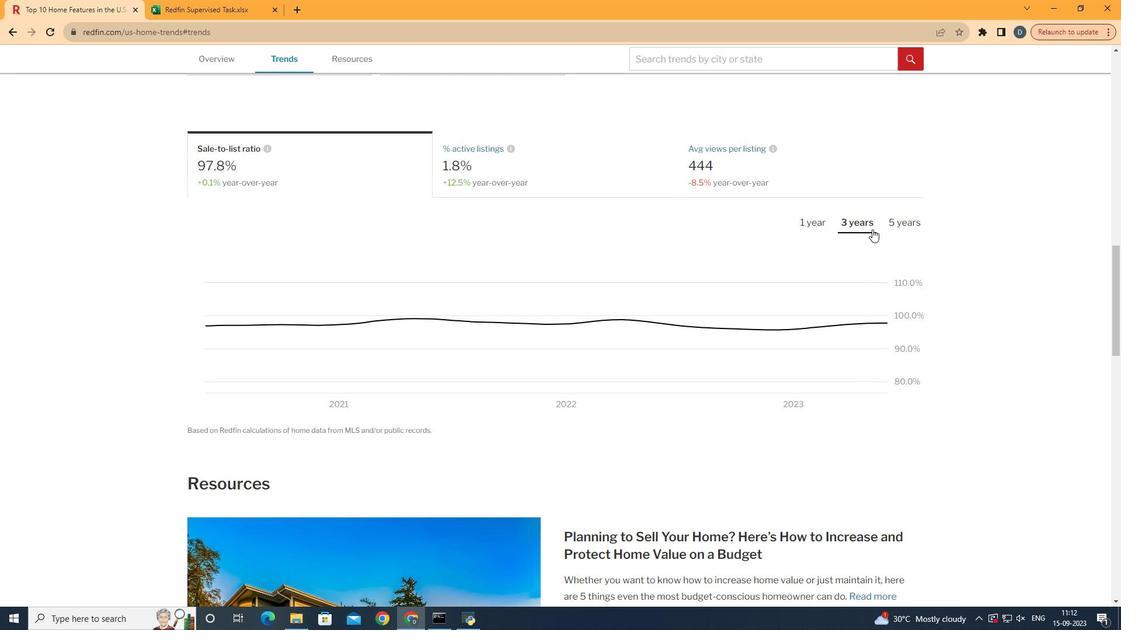 
Action: Mouse pressed left at (872, 229)
Screenshot: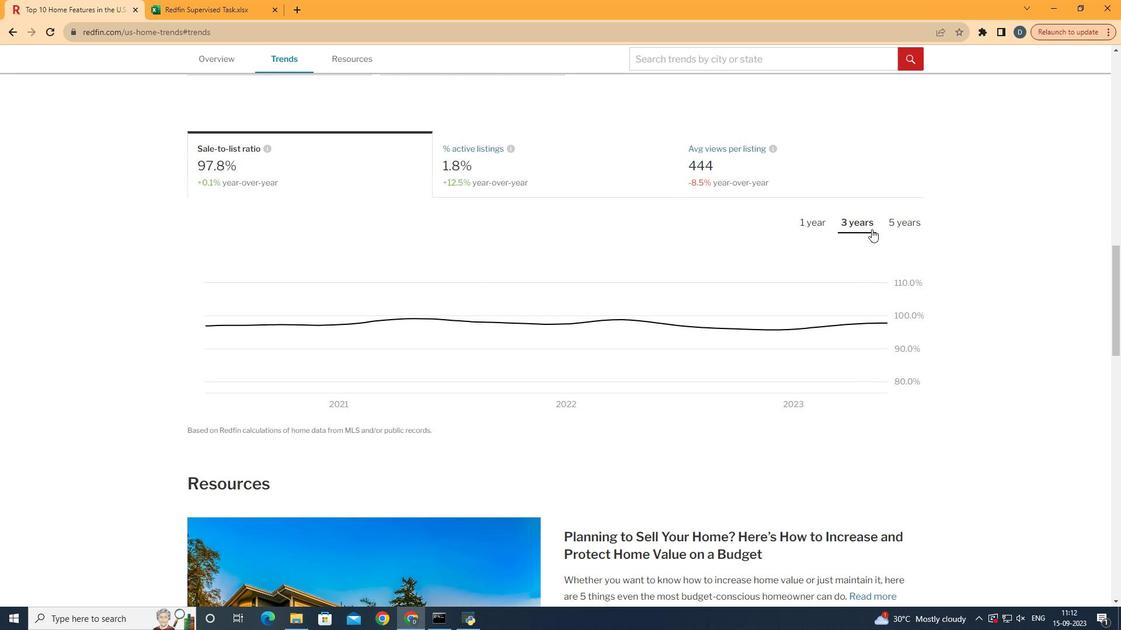
Action: Mouse moved to (871, 229)
Screenshot: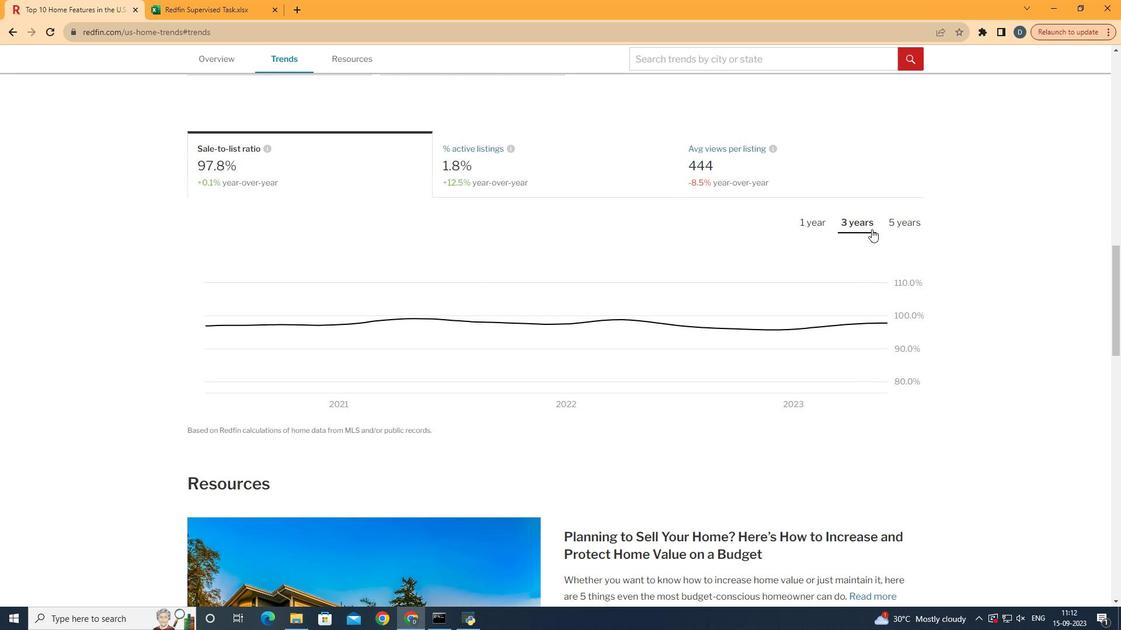 
